 Task: Look for space in Plovdiv, Bulgaria from 2nd September, 2023 to 10th September, 2023 for 1 adult in price range Rs.5000 to Rs.16000. Place can be private room with 1  bedroom having 1 bed and 1 bathroom. Property type can be hotel. Booking option can be shelf check-in. Required host language is English.
Action: Mouse moved to (419, 104)
Screenshot: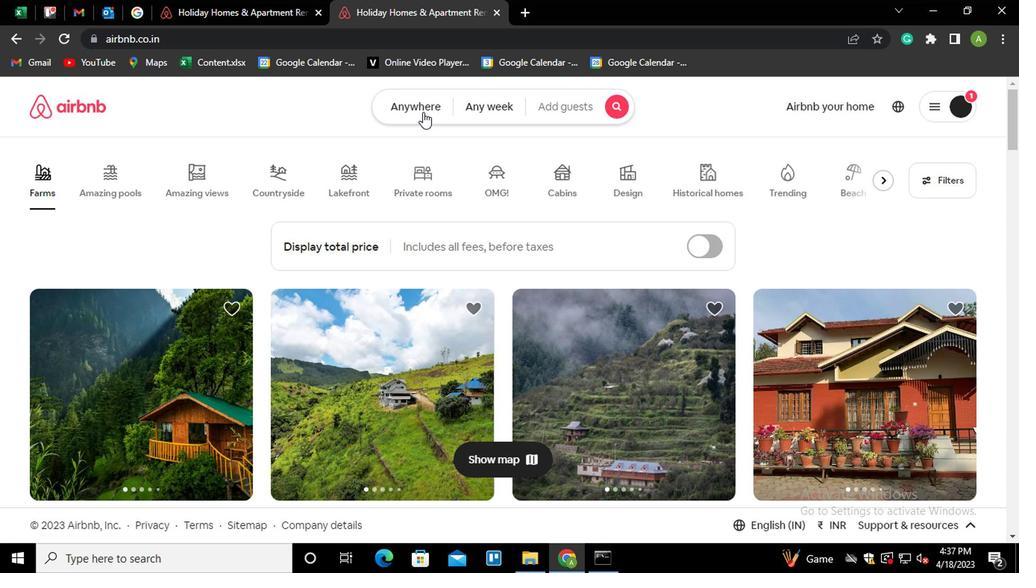 
Action: Mouse pressed left at (419, 104)
Screenshot: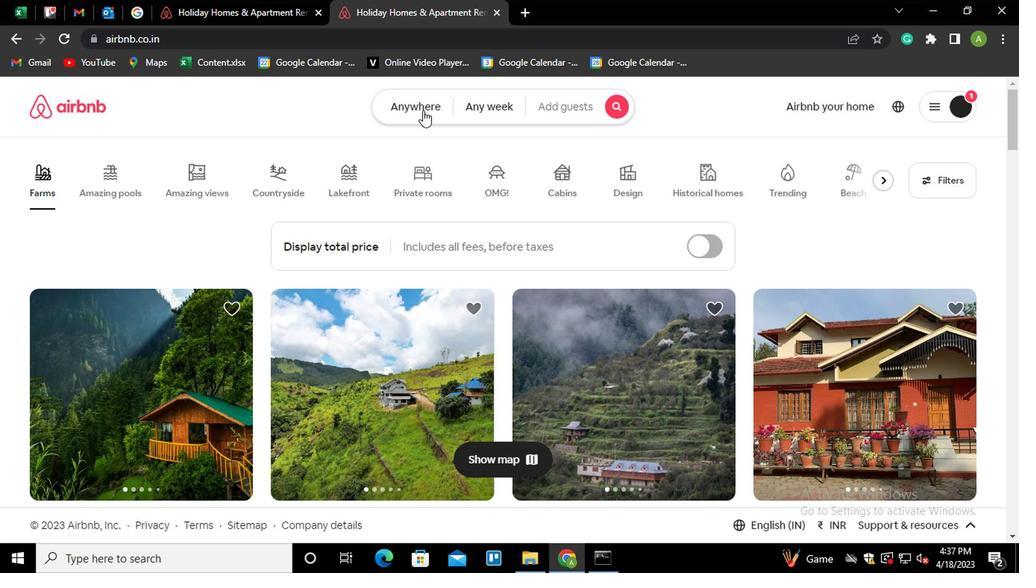 
Action: Mouse moved to (285, 174)
Screenshot: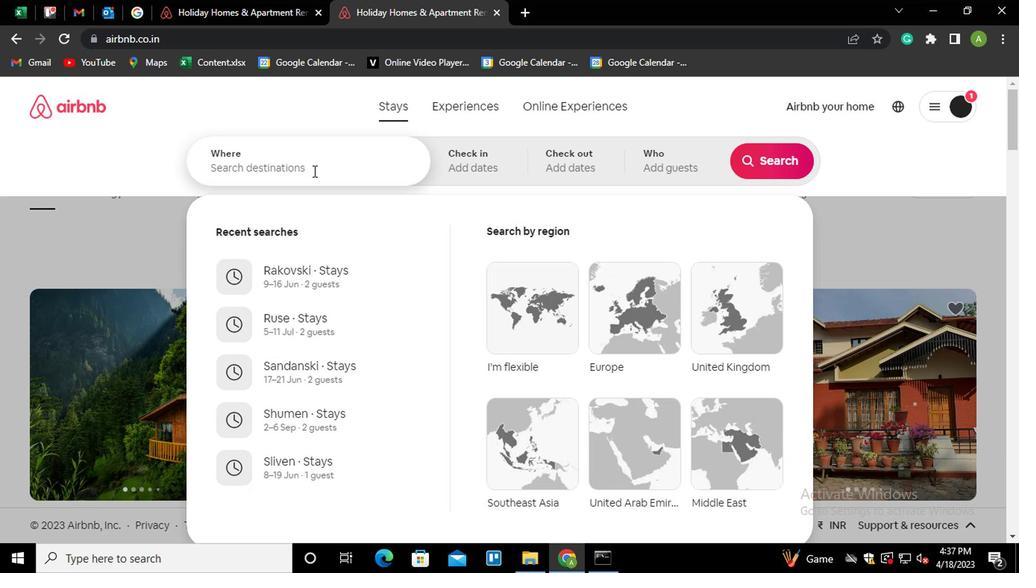 
Action: Mouse pressed left at (285, 174)
Screenshot: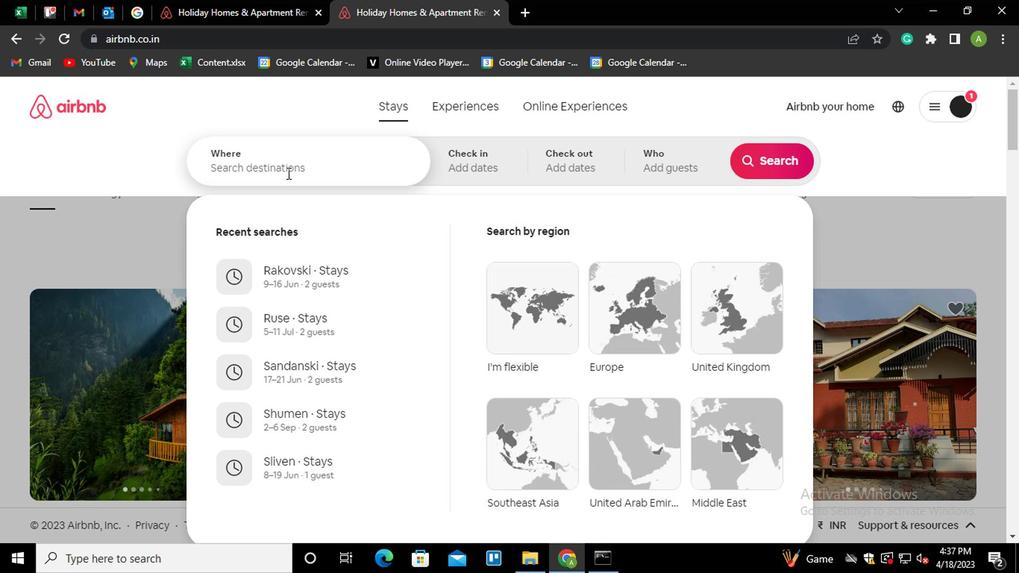 
Action: Key pressed <Key.shift_r>Plovdiv<Key.down><Key.enter>
Screenshot: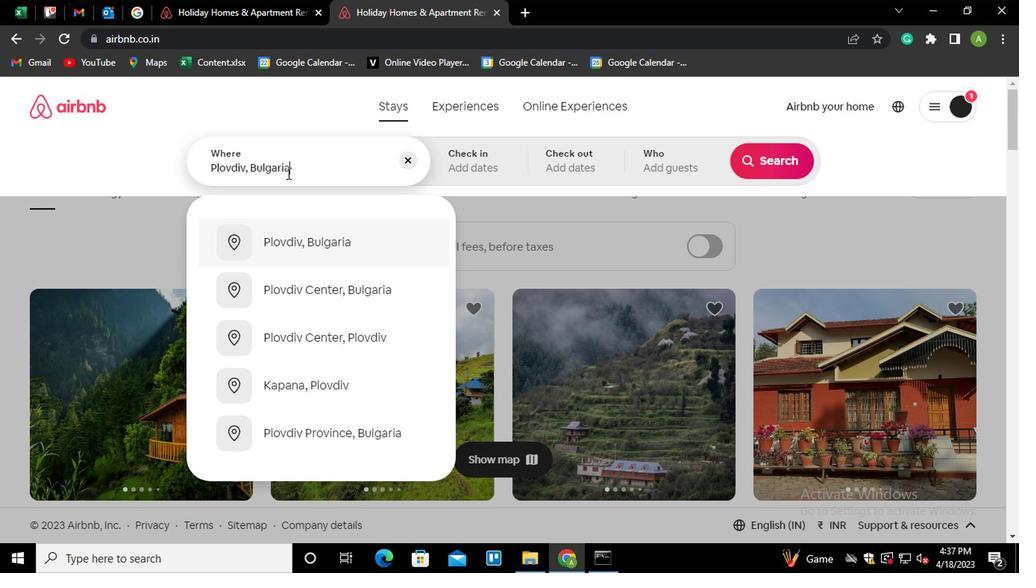 
Action: Mouse moved to (757, 275)
Screenshot: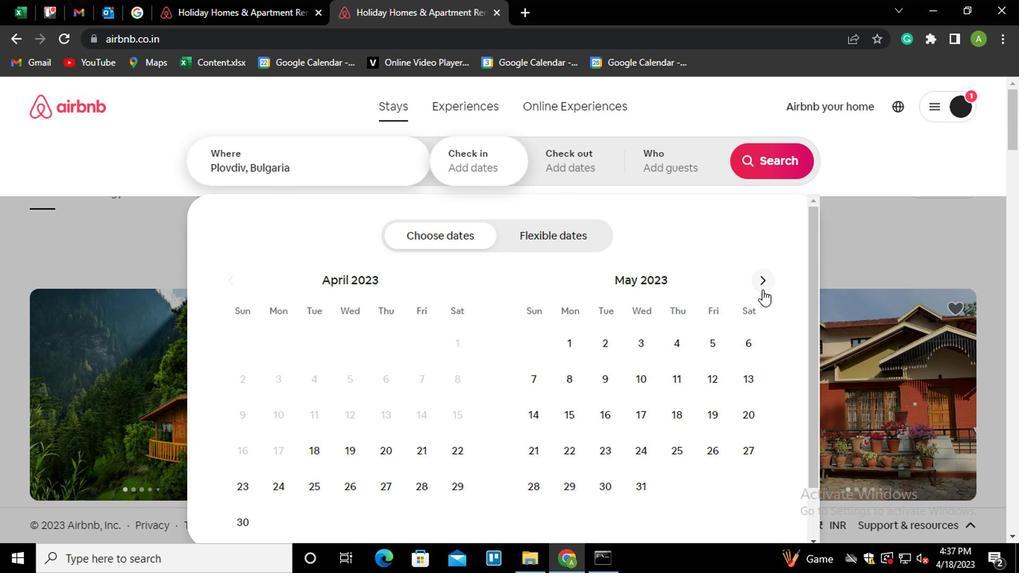 
Action: Mouse pressed left at (757, 275)
Screenshot: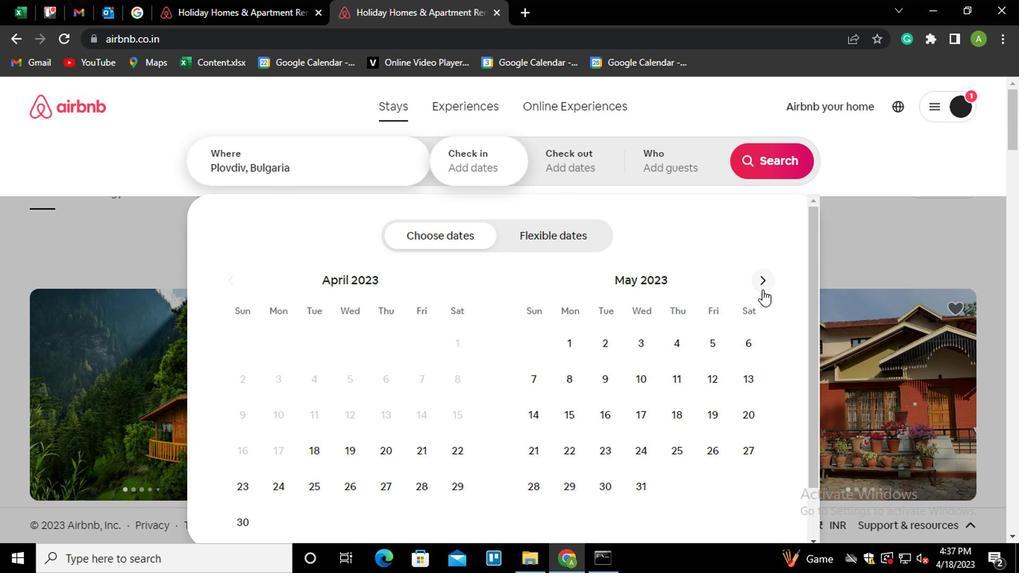 
Action: Mouse pressed left at (757, 275)
Screenshot: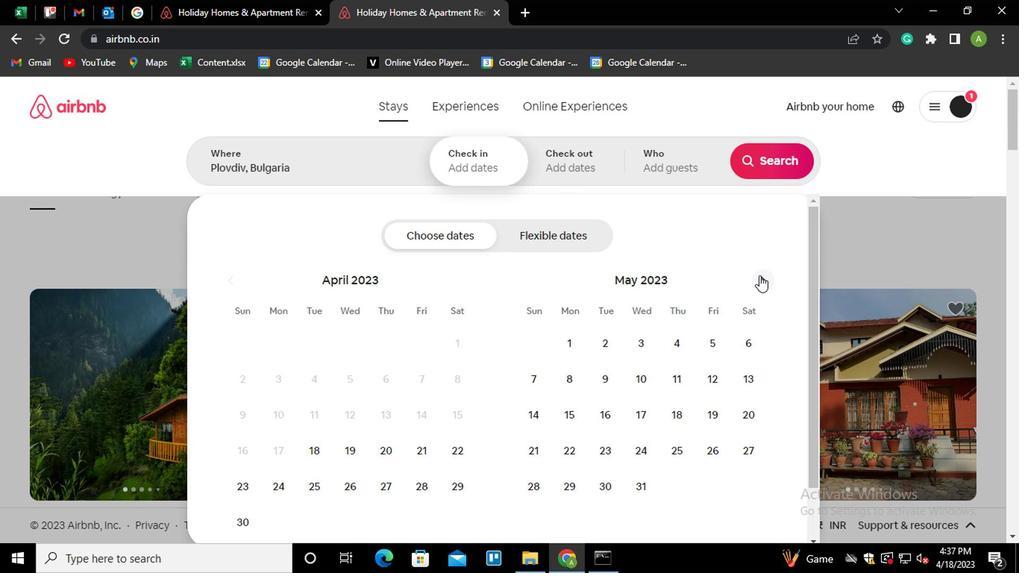 
Action: Mouse pressed left at (757, 275)
Screenshot: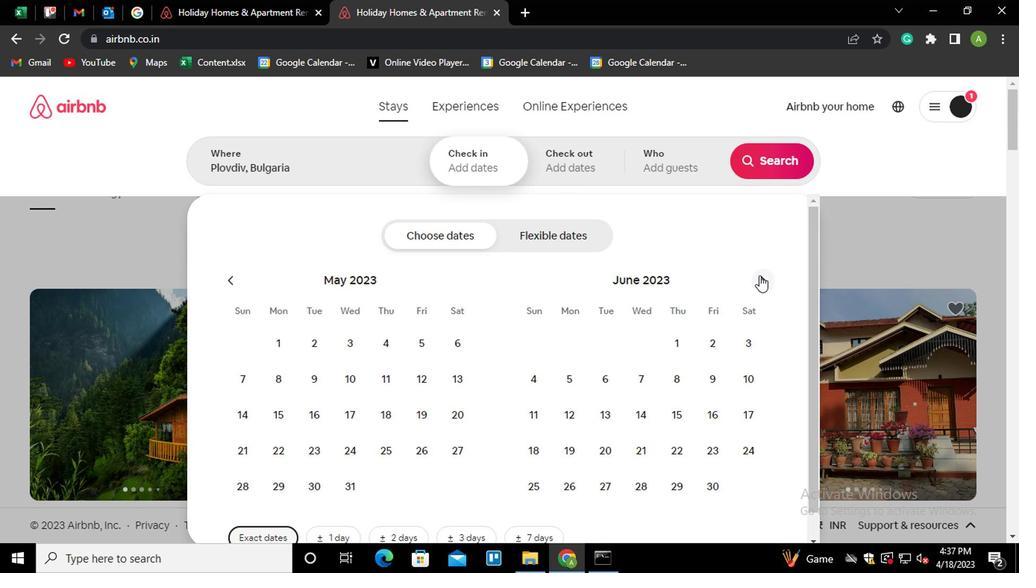 
Action: Mouse pressed left at (757, 275)
Screenshot: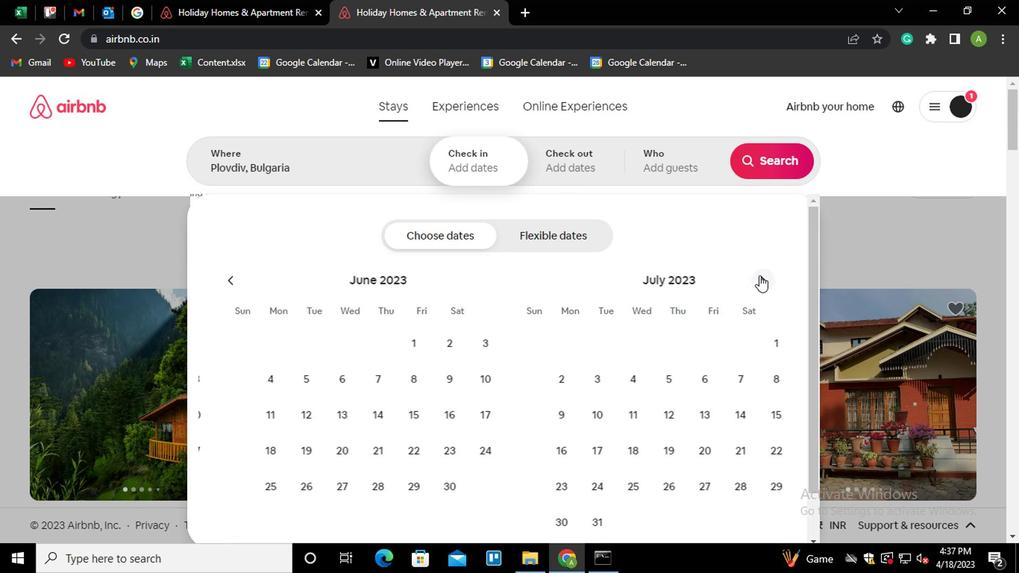 
Action: Mouse pressed left at (757, 275)
Screenshot: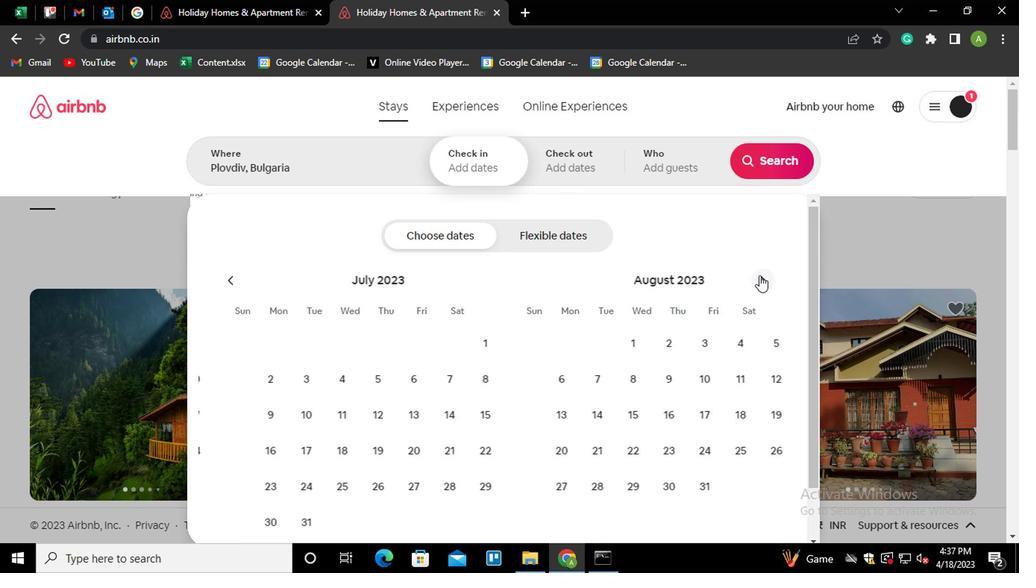 
Action: Mouse moved to (746, 342)
Screenshot: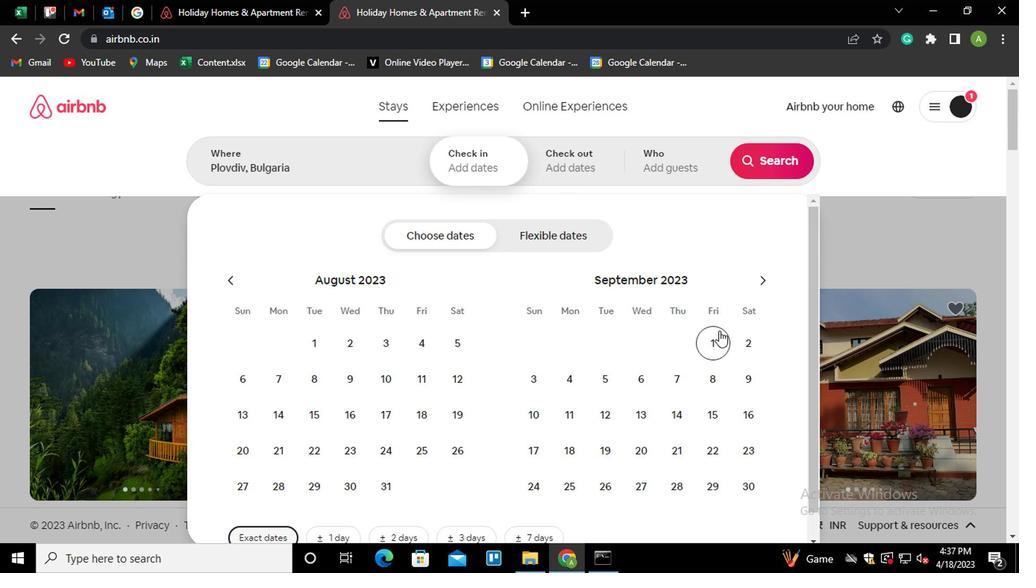 
Action: Mouse pressed left at (746, 342)
Screenshot: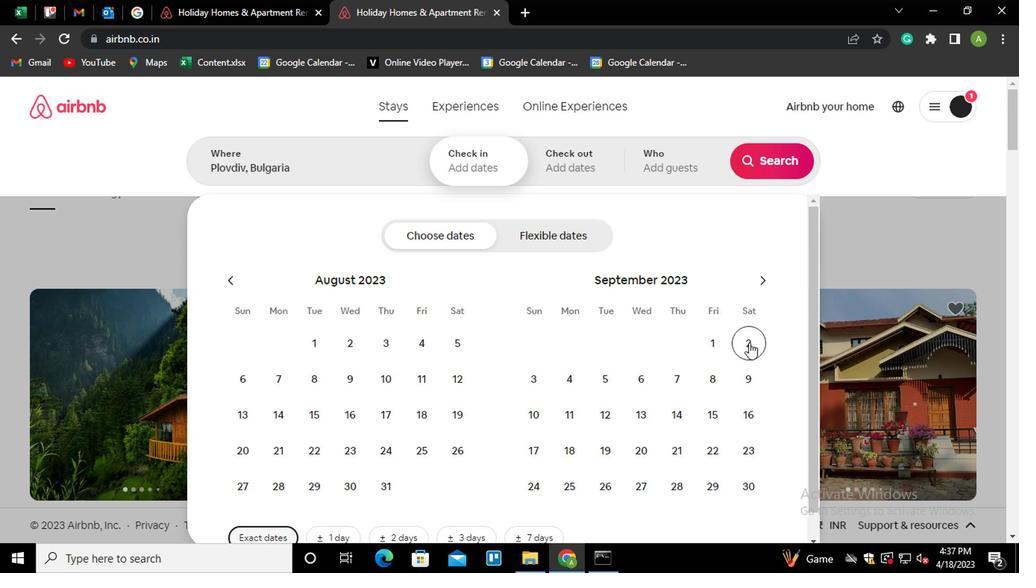 
Action: Mouse moved to (542, 408)
Screenshot: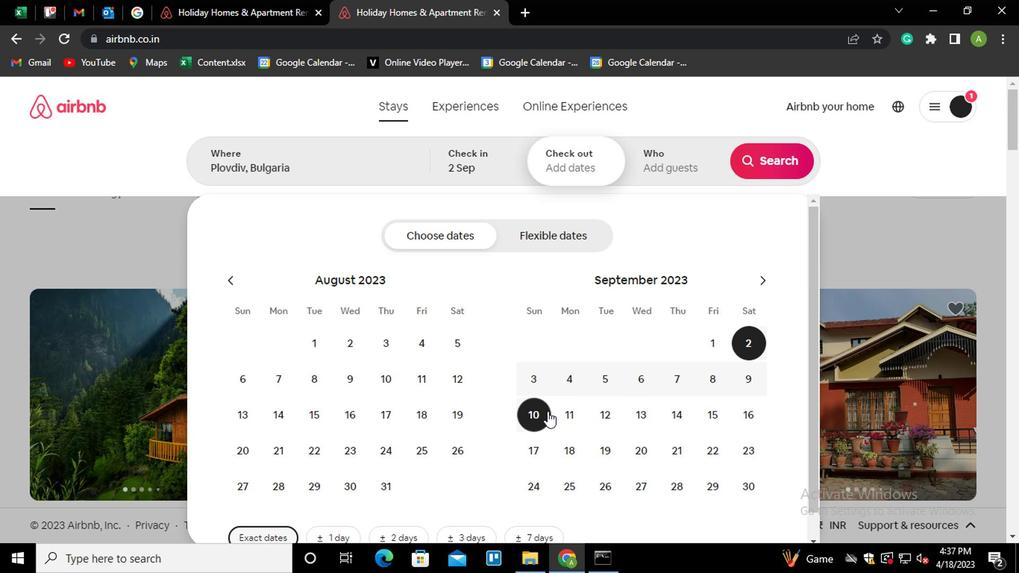 
Action: Mouse pressed left at (542, 408)
Screenshot: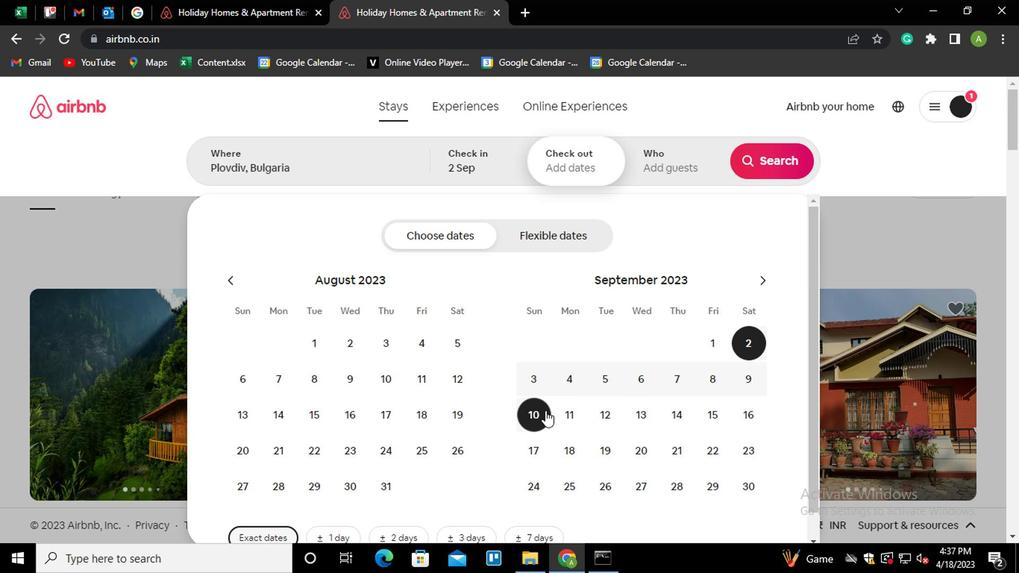
Action: Mouse moved to (658, 170)
Screenshot: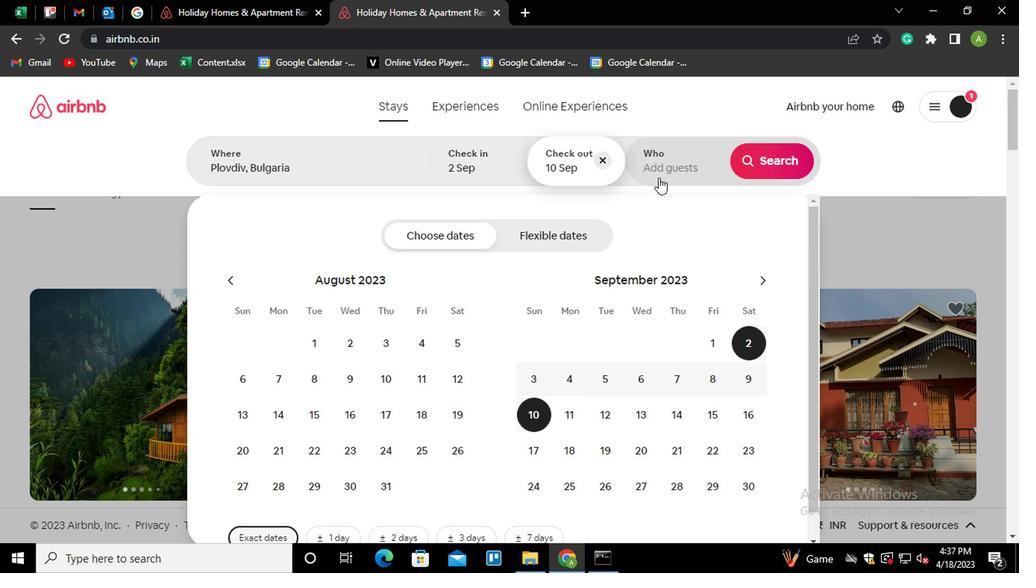 
Action: Mouse pressed left at (658, 170)
Screenshot: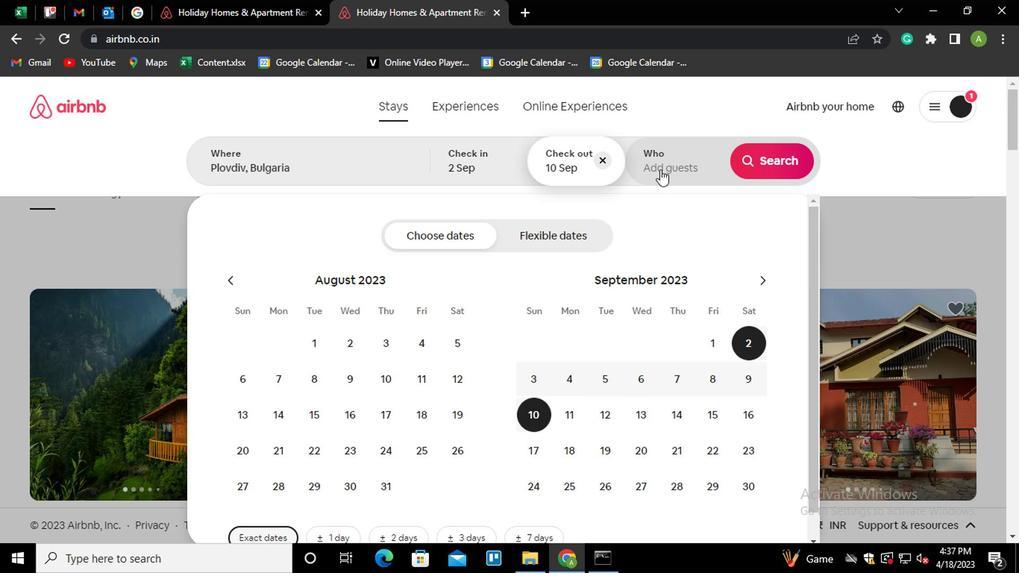 
Action: Mouse moved to (774, 240)
Screenshot: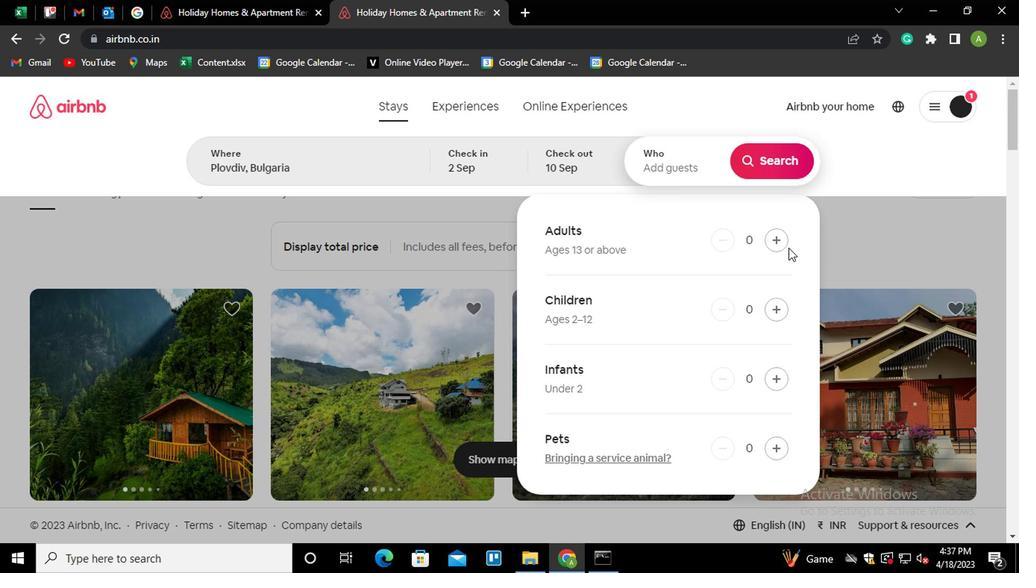 
Action: Mouse pressed left at (774, 240)
Screenshot: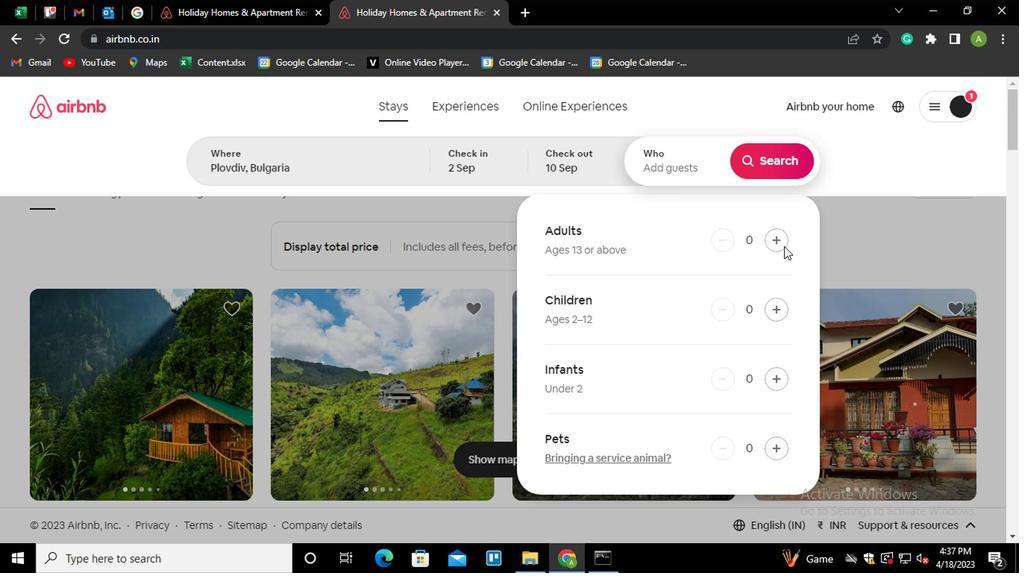 
Action: Mouse moved to (783, 156)
Screenshot: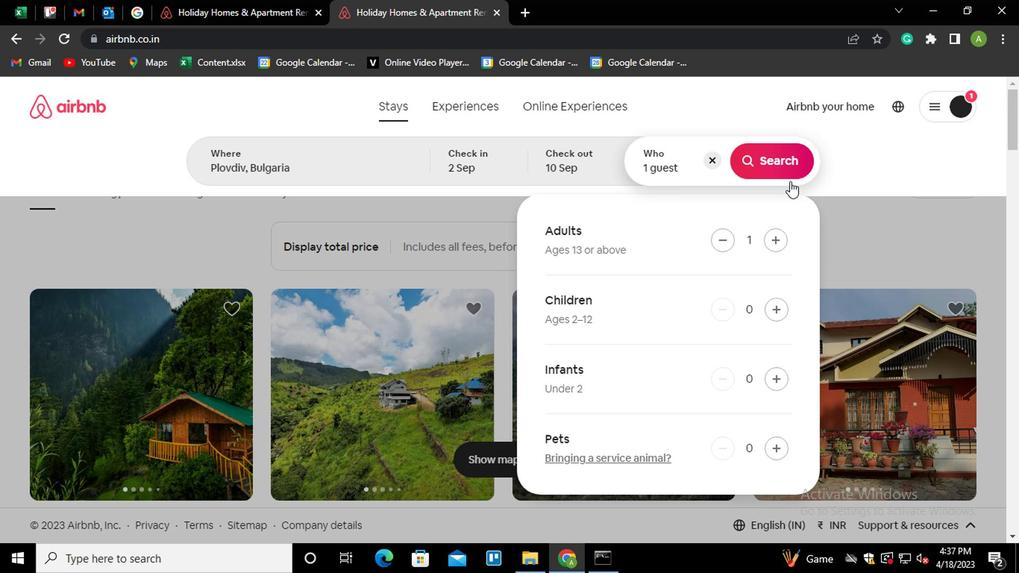 
Action: Mouse pressed left at (783, 156)
Screenshot: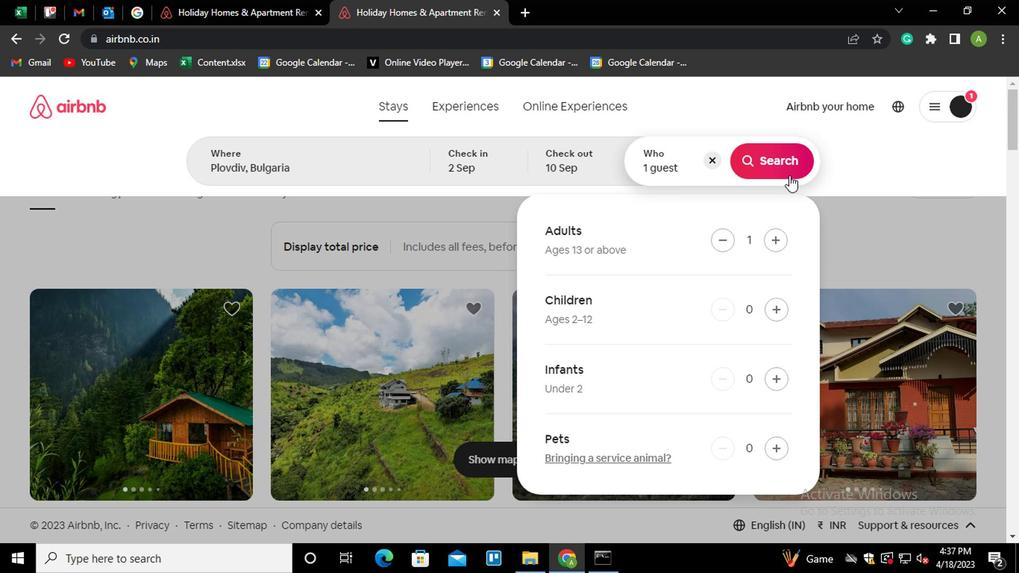 
Action: Mouse moved to (944, 175)
Screenshot: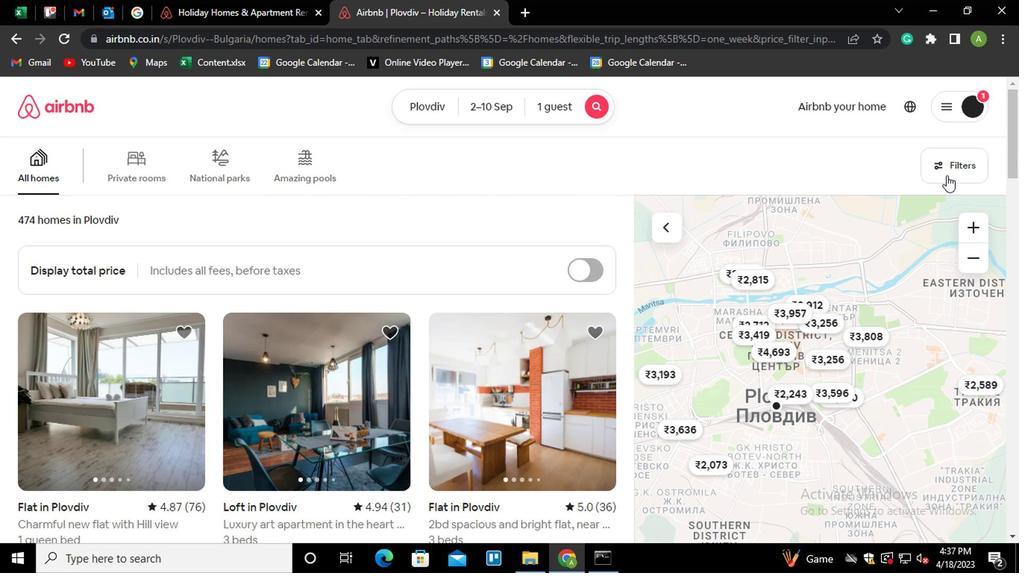 
Action: Mouse pressed left at (944, 175)
Screenshot: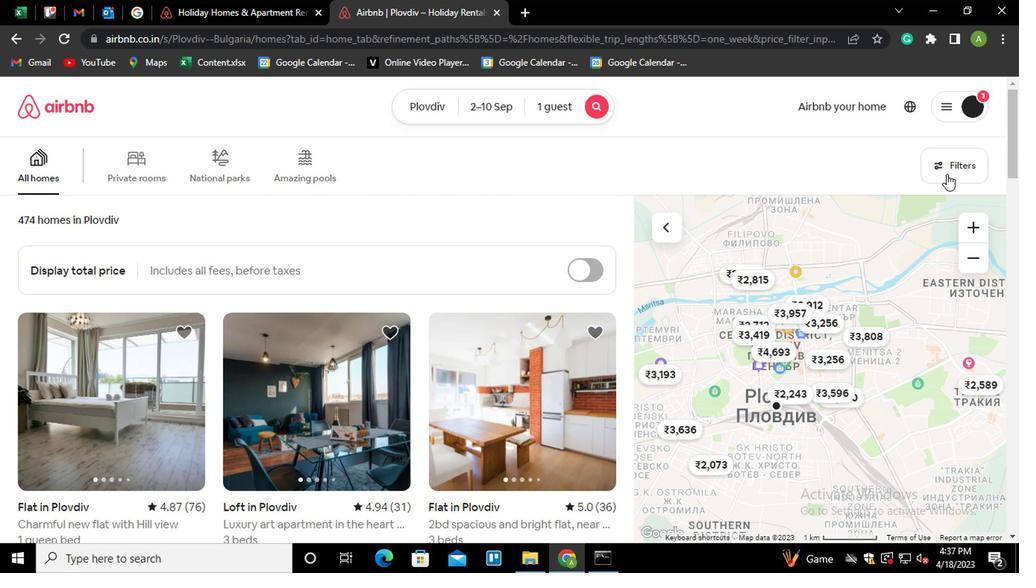 
Action: Mouse moved to (399, 355)
Screenshot: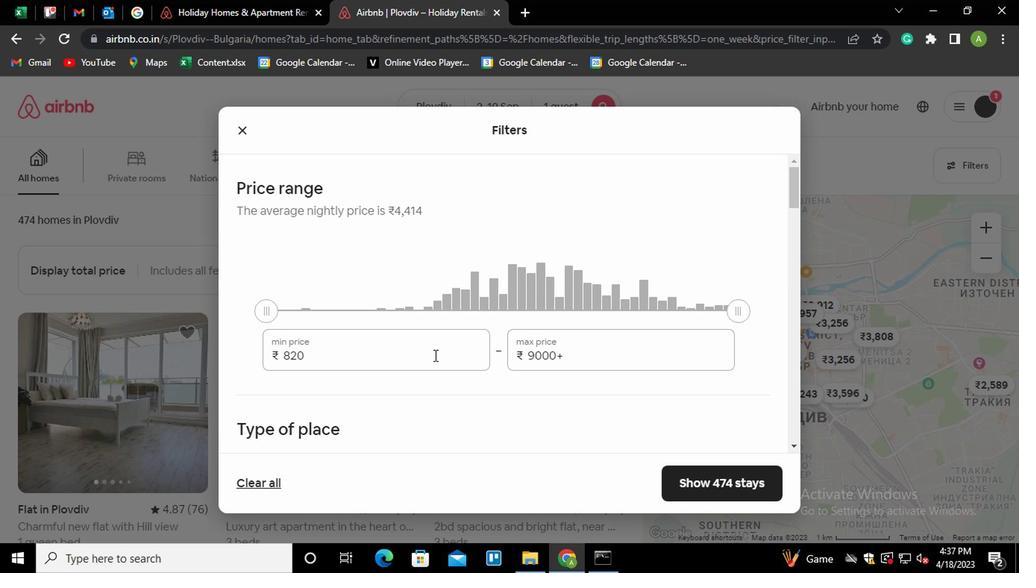 
Action: Mouse pressed left at (399, 355)
Screenshot: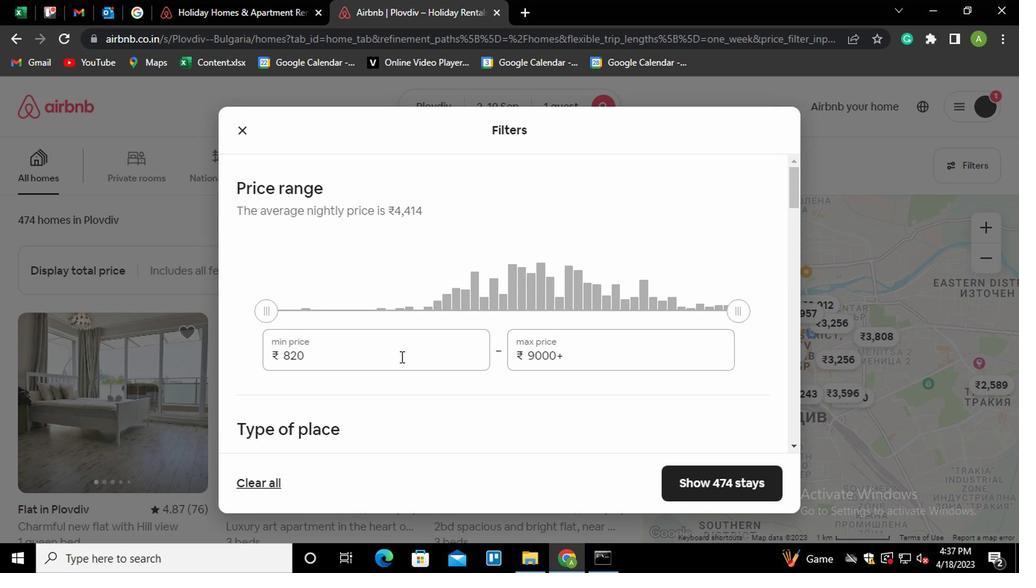 
Action: Key pressed <Key.shift_r><Key.home>5000
Screenshot: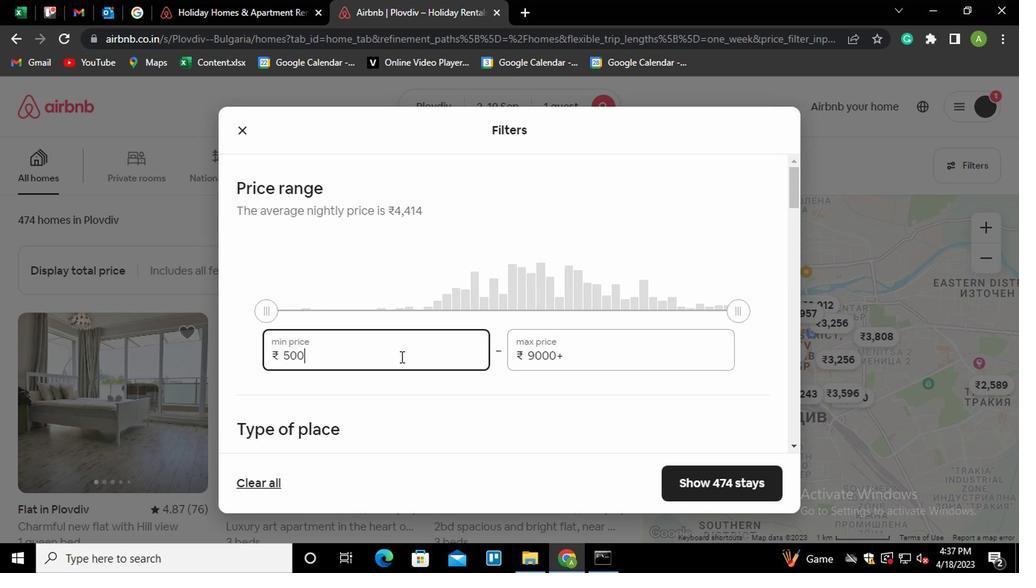 
Action: Mouse moved to (603, 345)
Screenshot: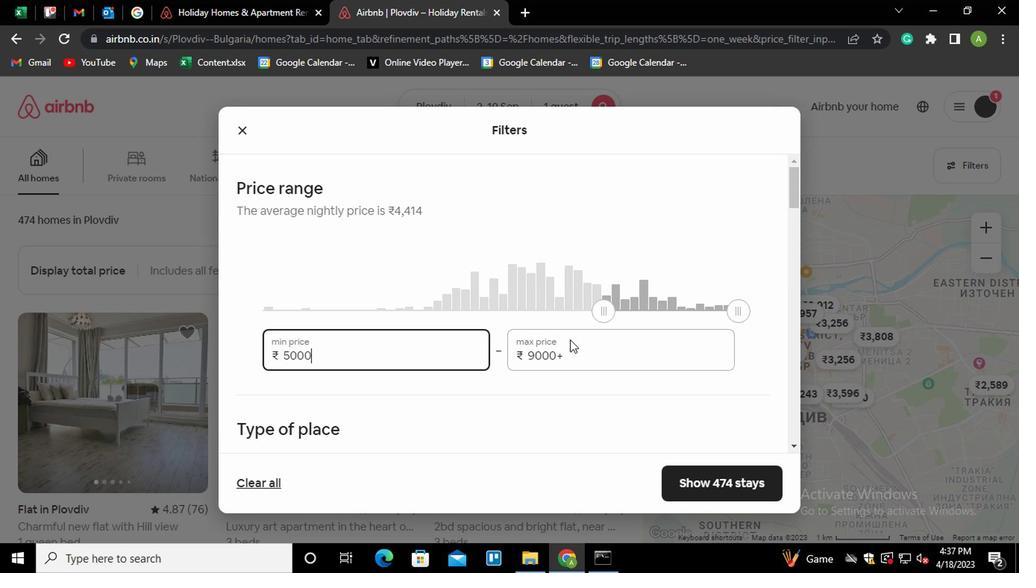 
Action: Mouse pressed left at (603, 345)
Screenshot: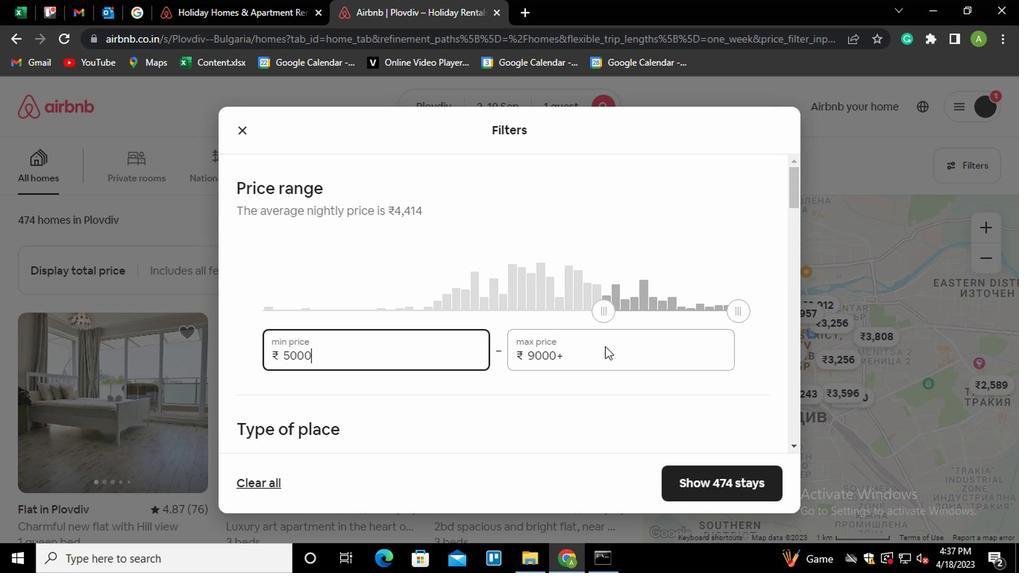 
Action: Mouse moved to (589, 335)
Screenshot: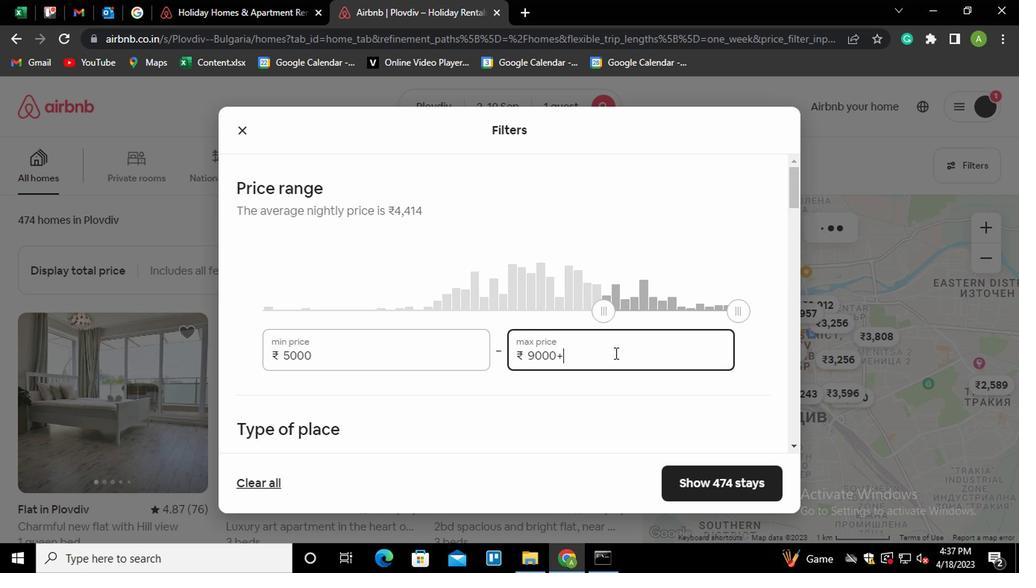 
Action: Key pressed <Key.shift_r><Key.home>16000
Screenshot: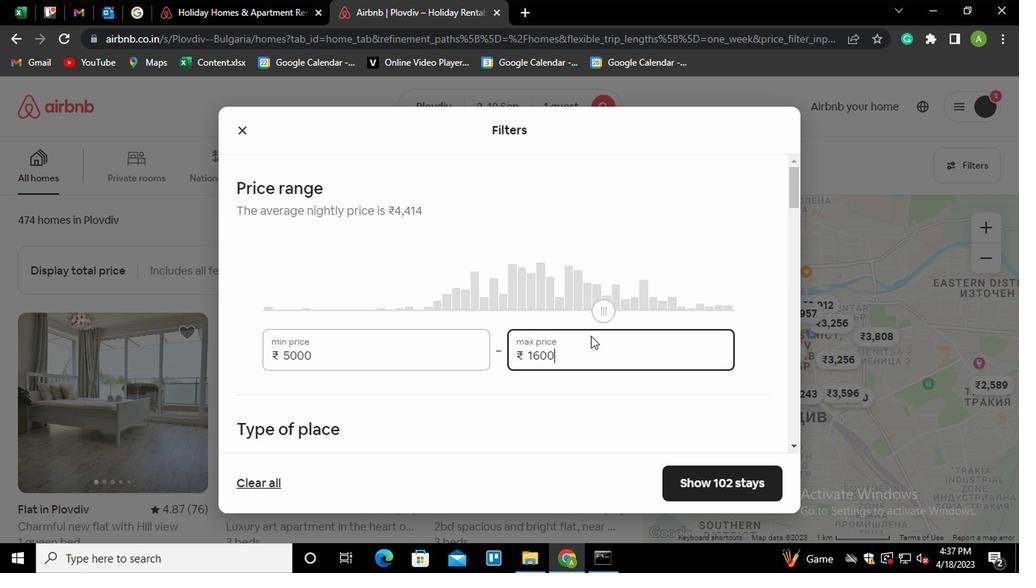 
Action: Mouse moved to (599, 357)
Screenshot: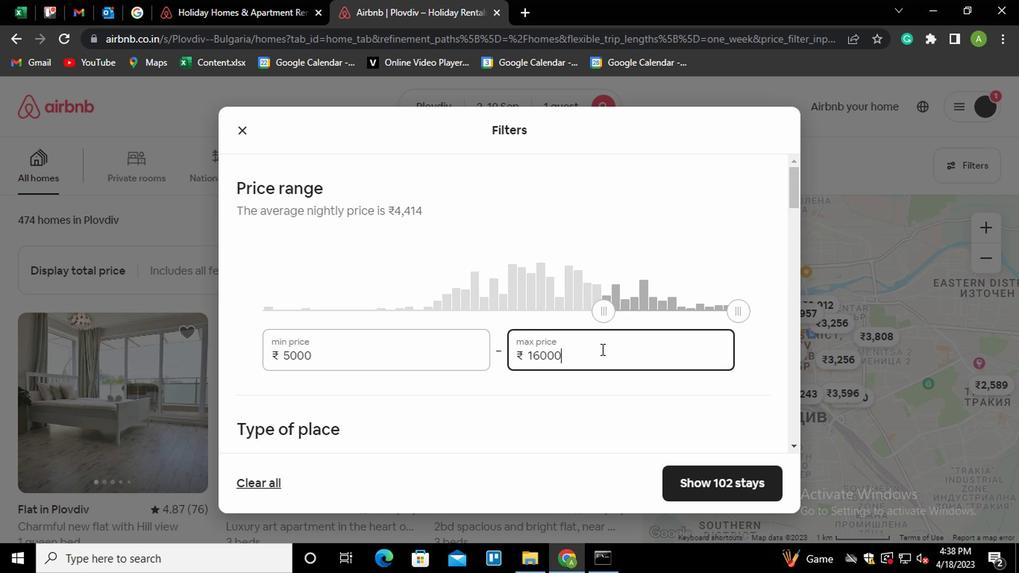 
Action: Mouse scrolled (599, 356) with delta (0, -1)
Screenshot: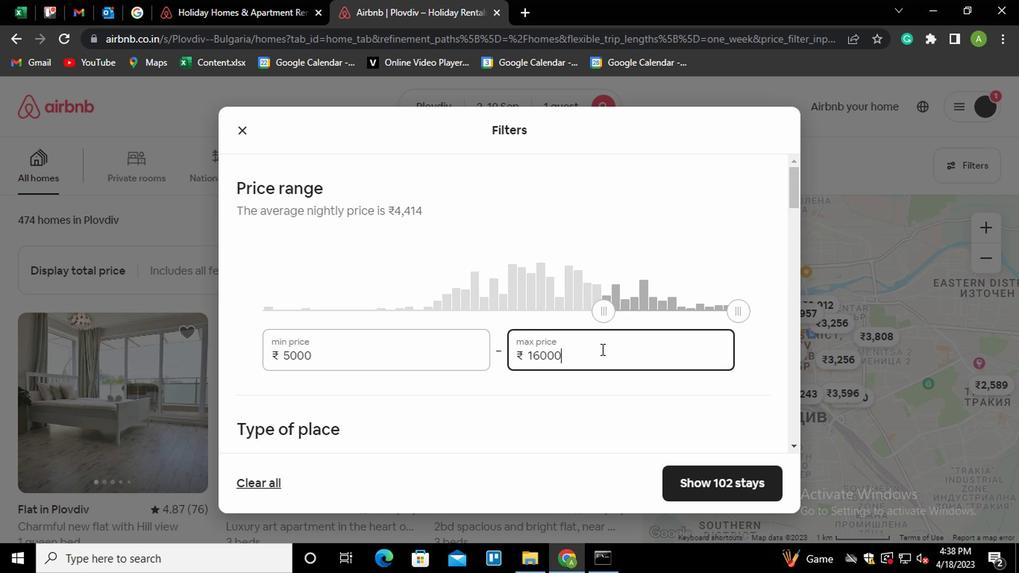 
Action: Mouse scrolled (599, 356) with delta (0, -1)
Screenshot: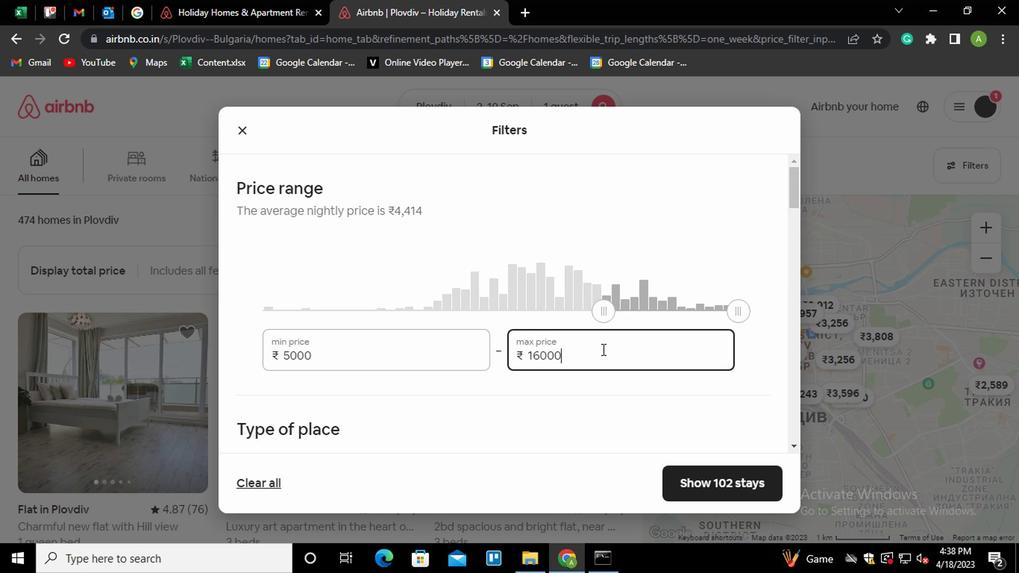 
Action: Mouse moved to (499, 327)
Screenshot: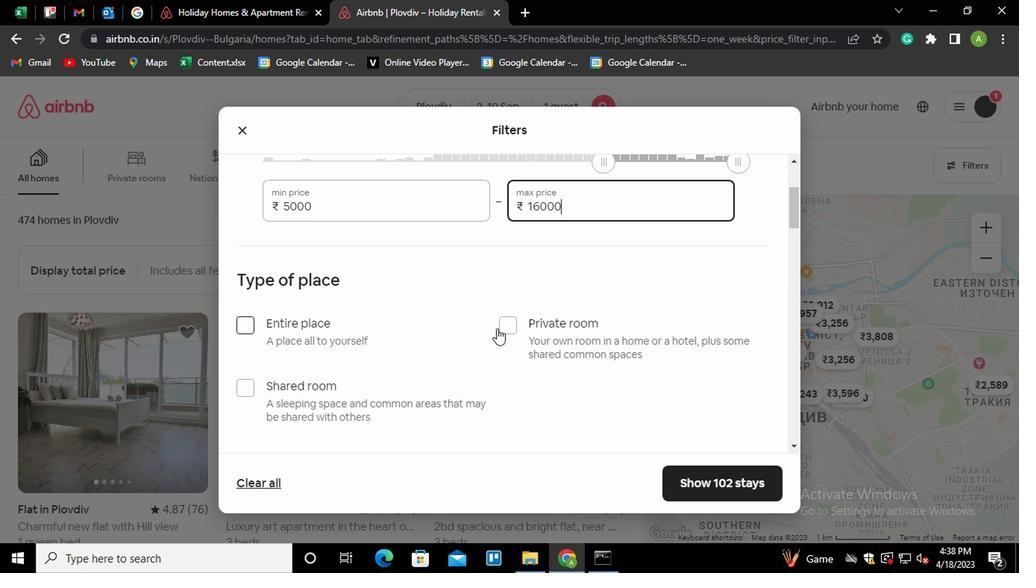 
Action: Mouse pressed left at (499, 327)
Screenshot: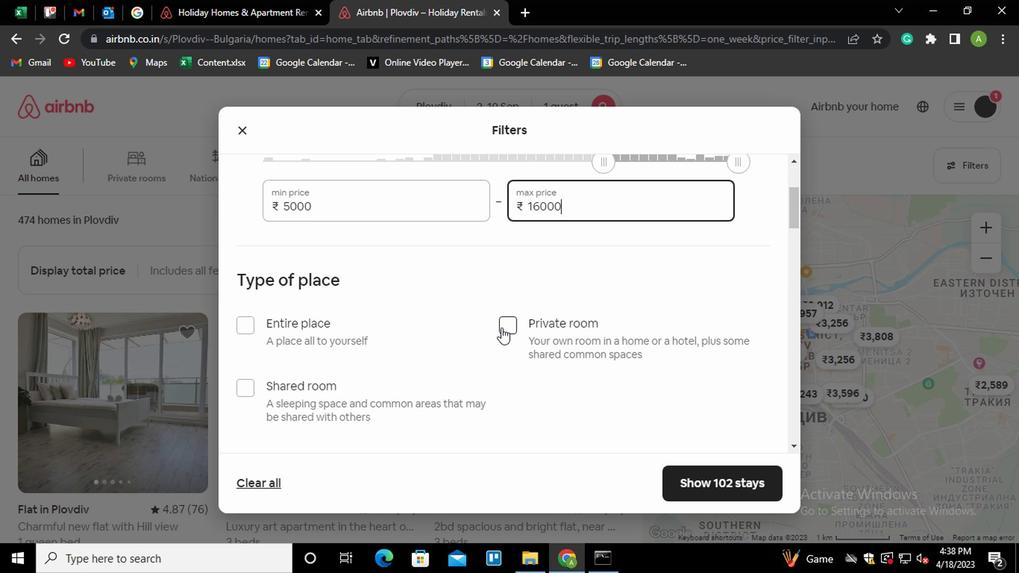 
Action: Mouse moved to (505, 329)
Screenshot: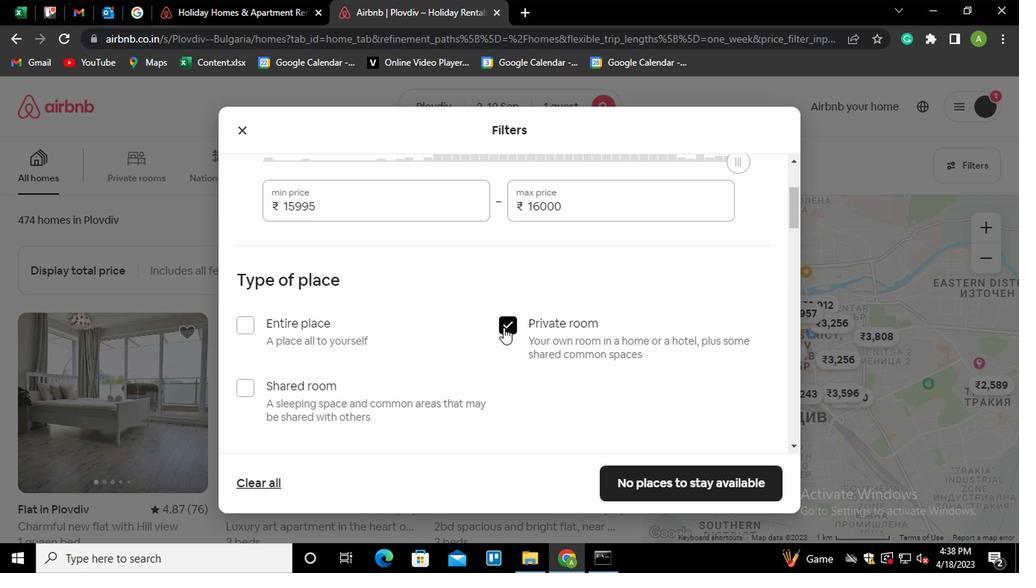 
Action: Mouse scrolled (505, 329) with delta (0, 0)
Screenshot: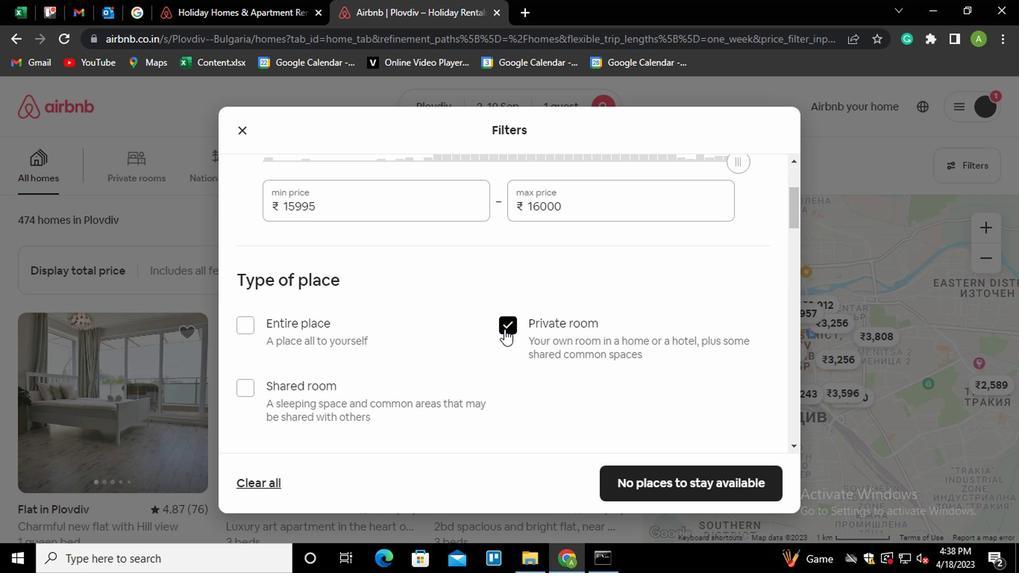 
Action: Mouse scrolled (505, 329) with delta (0, 0)
Screenshot: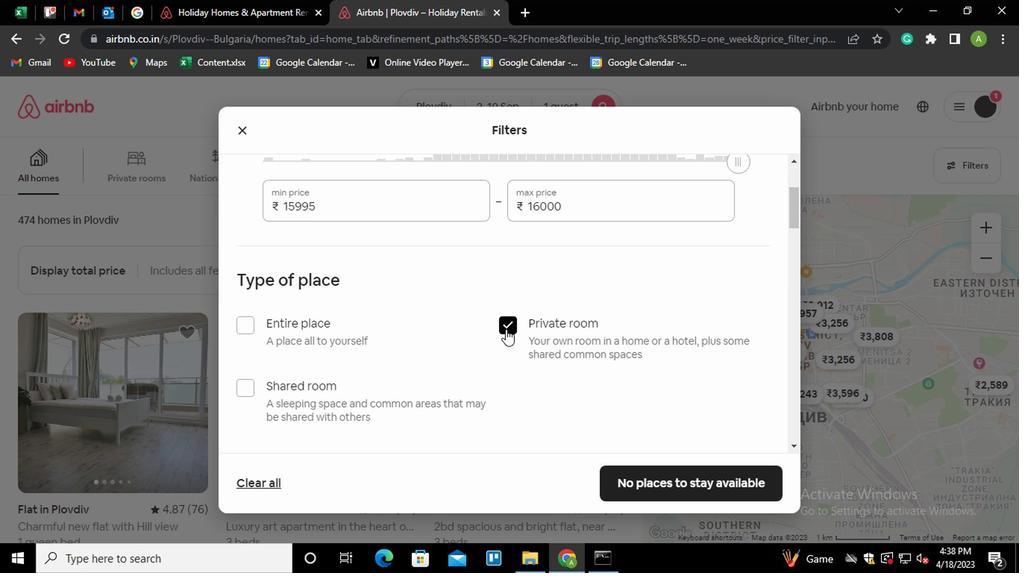 
Action: Mouse moved to (494, 333)
Screenshot: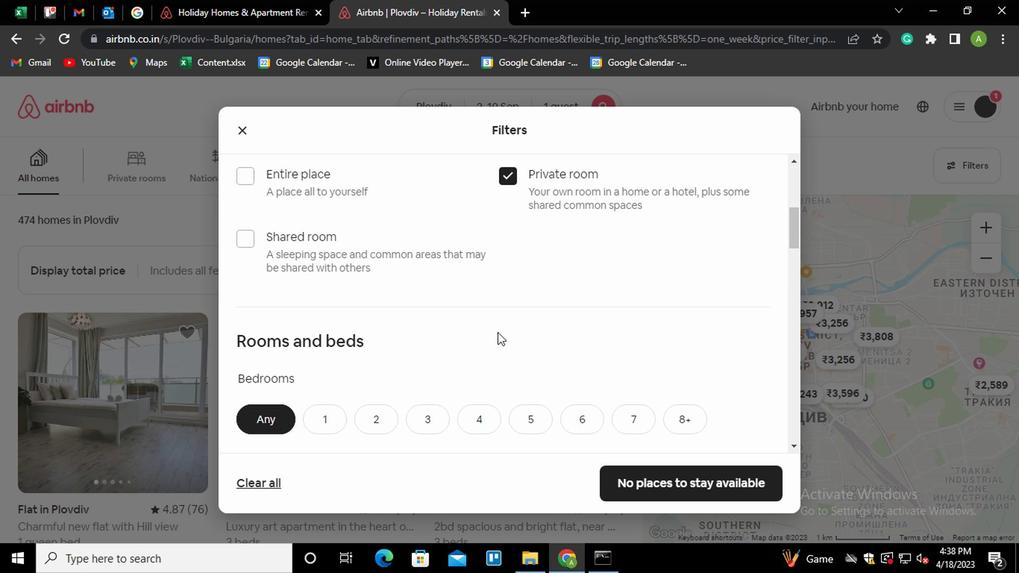
Action: Mouse scrolled (494, 332) with delta (0, 0)
Screenshot: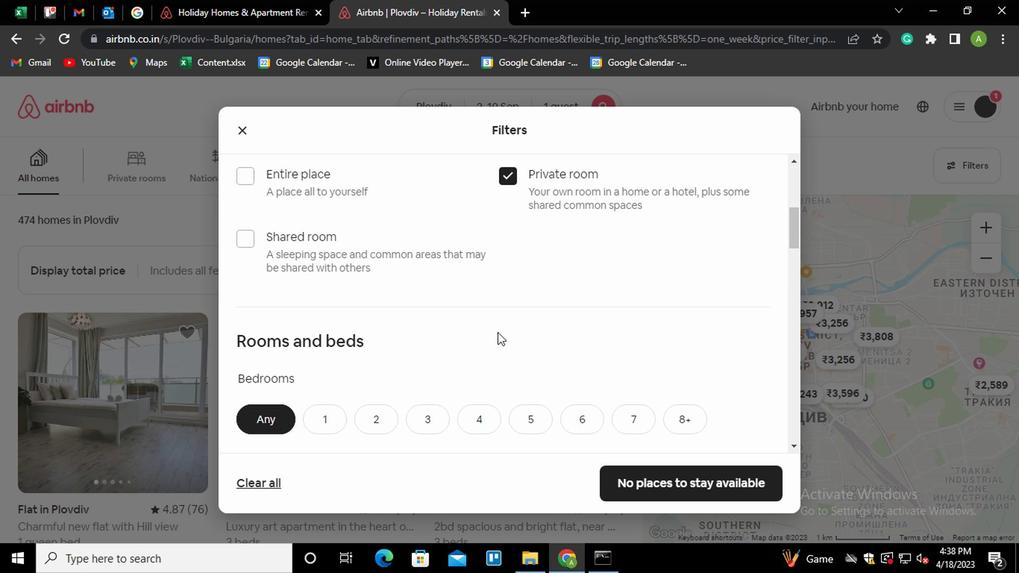 
Action: Mouse scrolled (494, 332) with delta (0, 0)
Screenshot: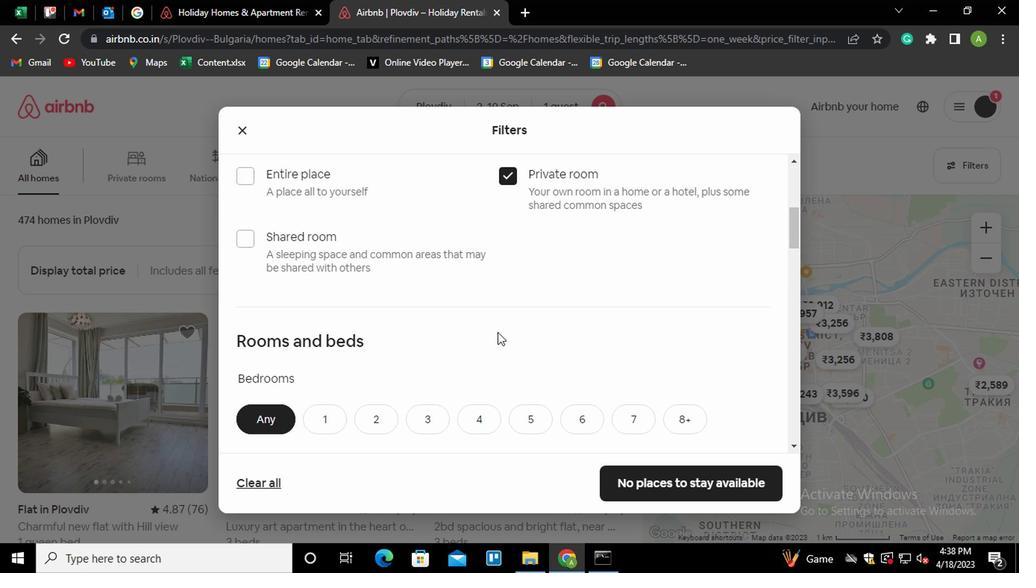 
Action: Mouse moved to (319, 270)
Screenshot: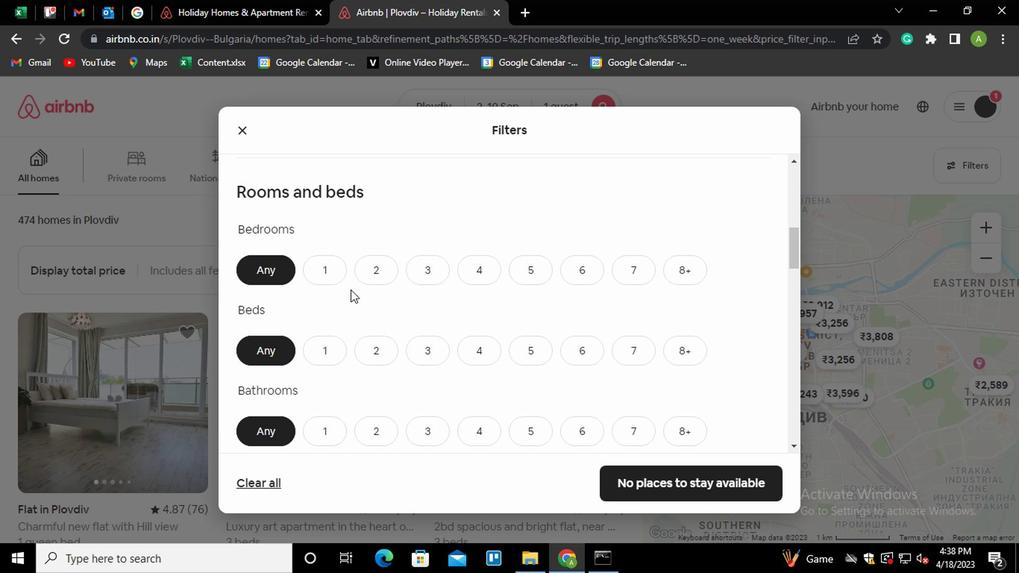 
Action: Mouse pressed left at (319, 270)
Screenshot: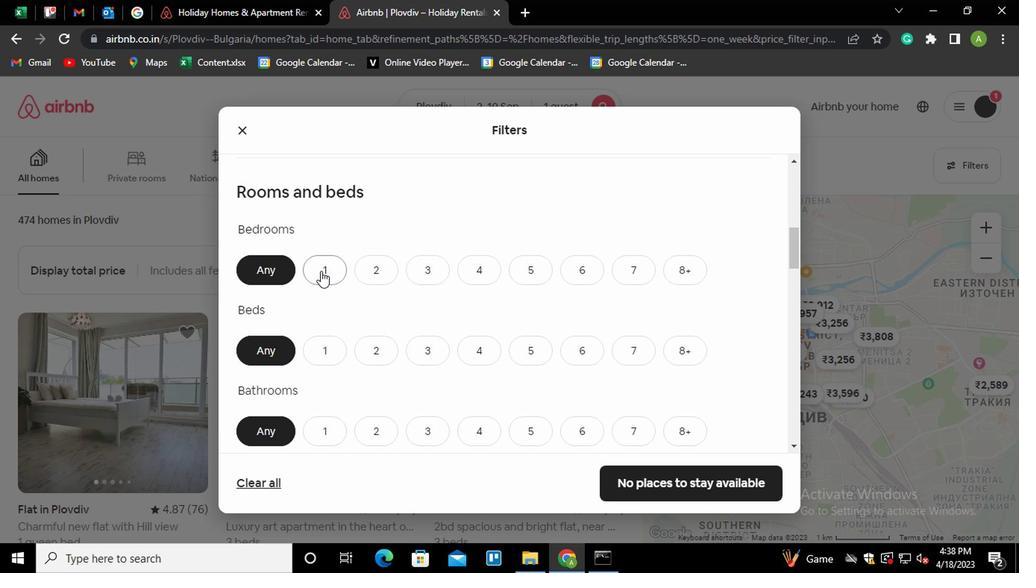 
Action: Mouse moved to (318, 346)
Screenshot: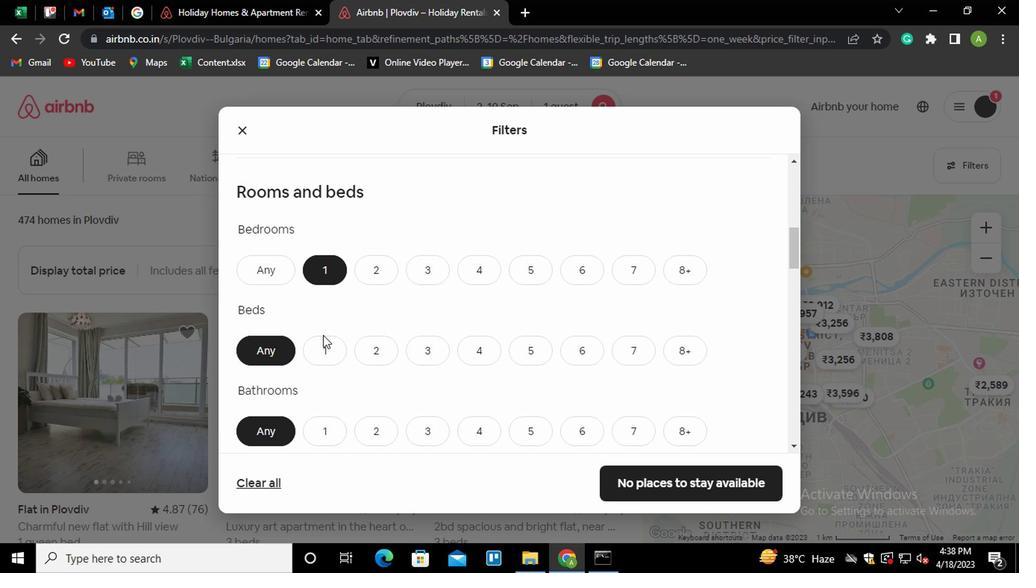 
Action: Mouse pressed left at (318, 346)
Screenshot: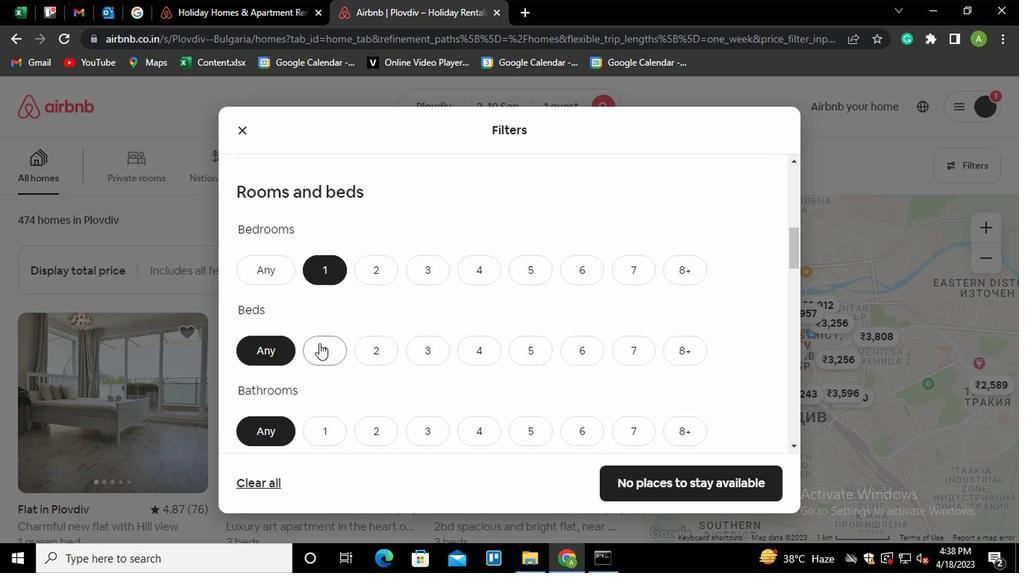 
Action: Mouse moved to (333, 430)
Screenshot: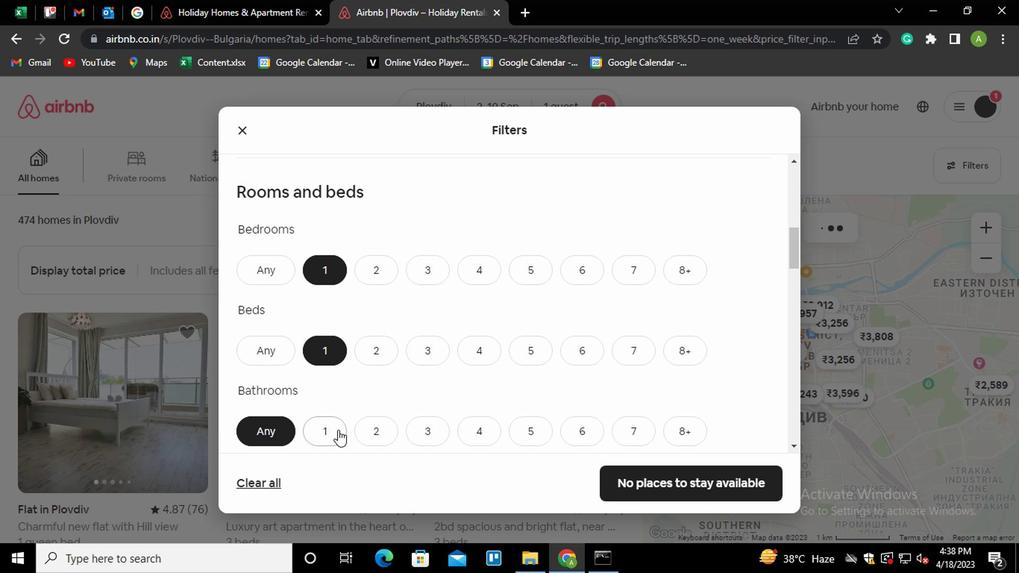 
Action: Mouse pressed left at (333, 430)
Screenshot: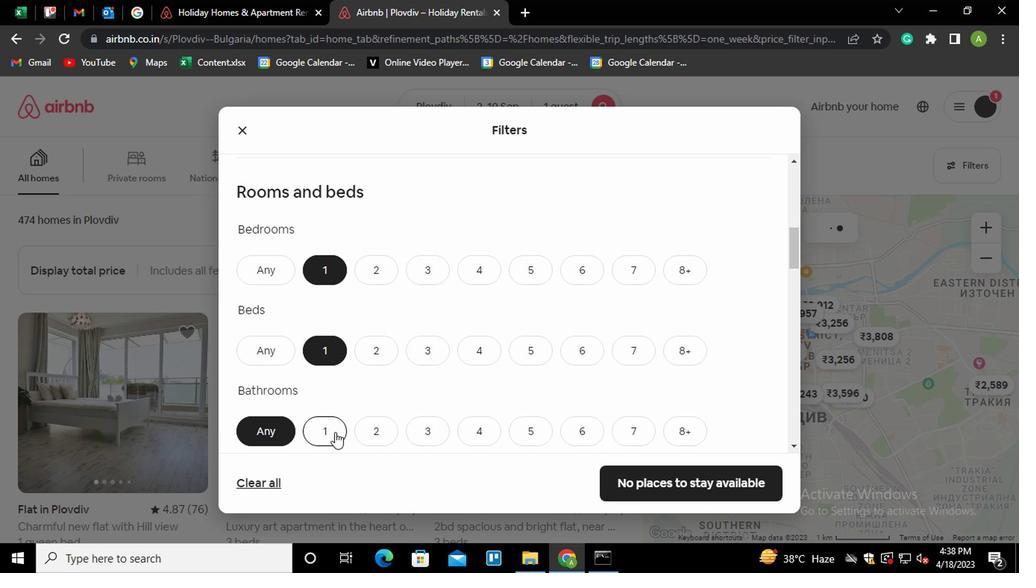 
Action: Mouse moved to (394, 389)
Screenshot: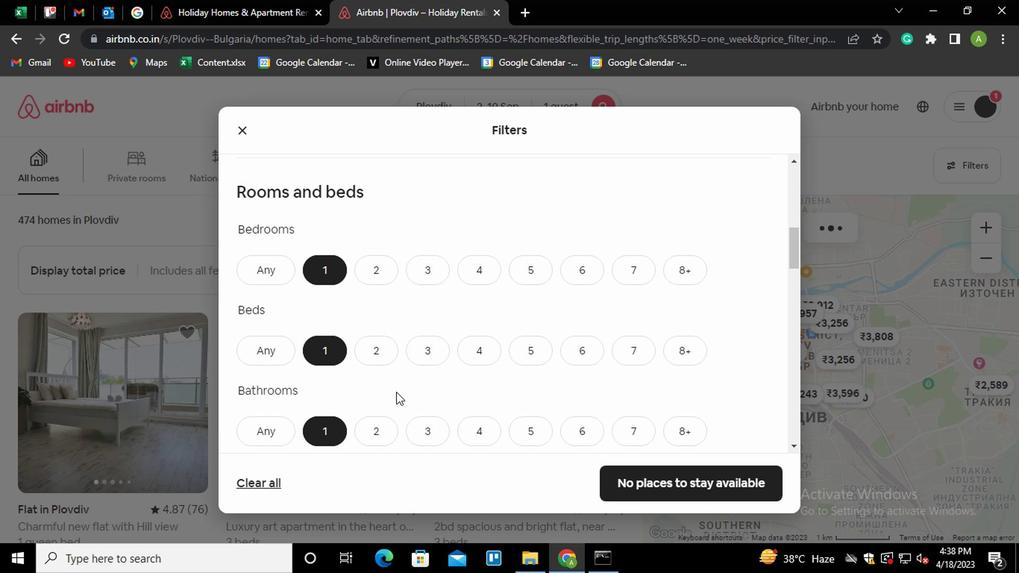 
Action: Mouse scrolled (394, 388) with delta (0, -1)
Screenshot: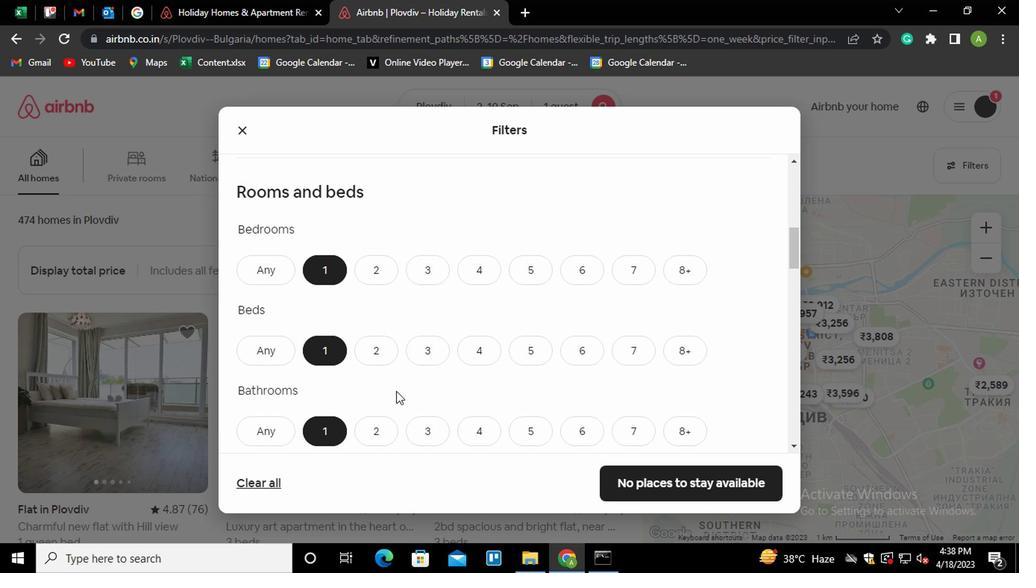 
Action: Mouse scrolled (394, 388) with delta (0, -1)
Screenshot: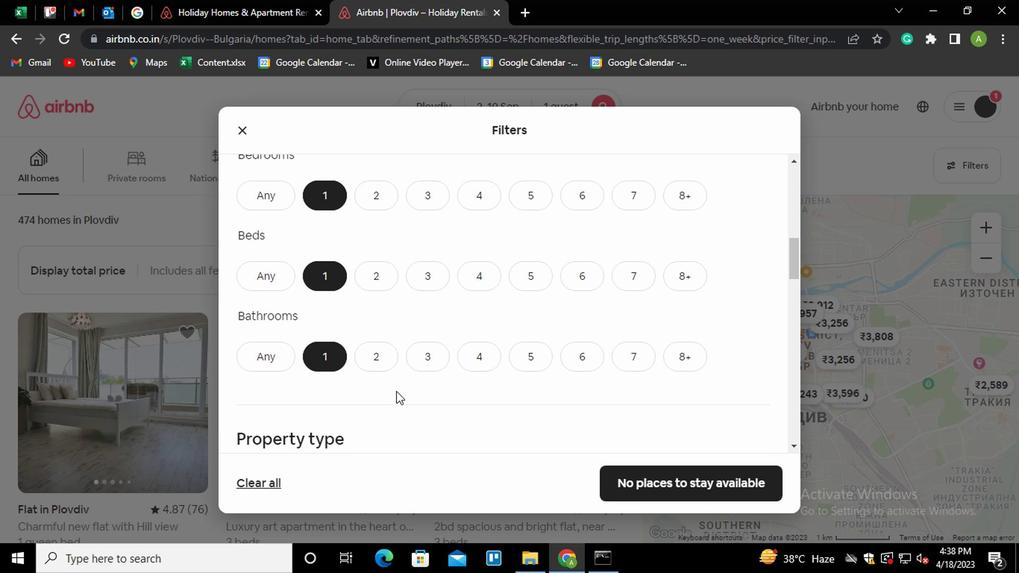 
Action: Mouse scrolled (394, 388) with delta (0, -1)
Screenshot: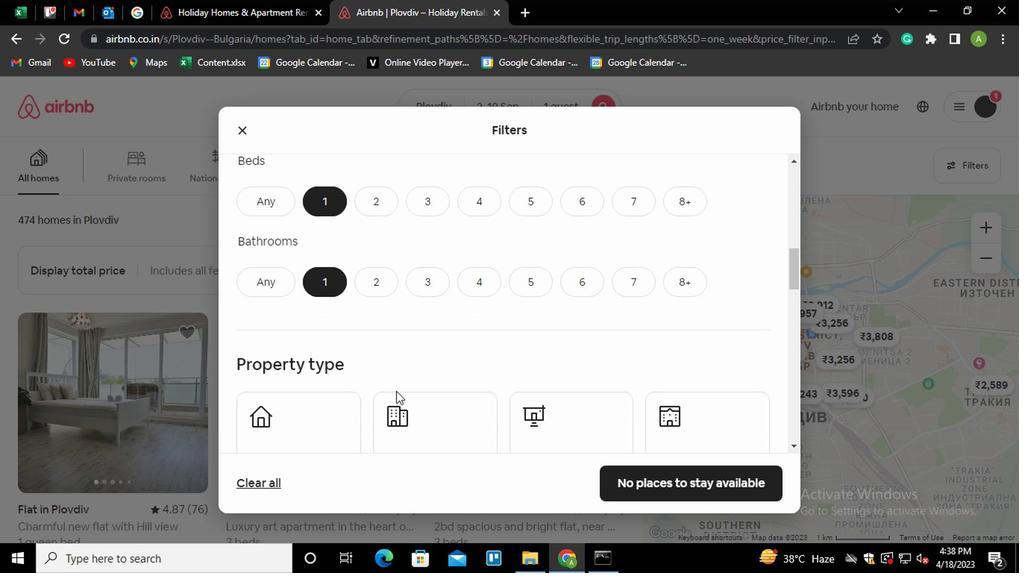
Action: Mouse scrolled (394, 388) with delta (0, -1)
Screenshot: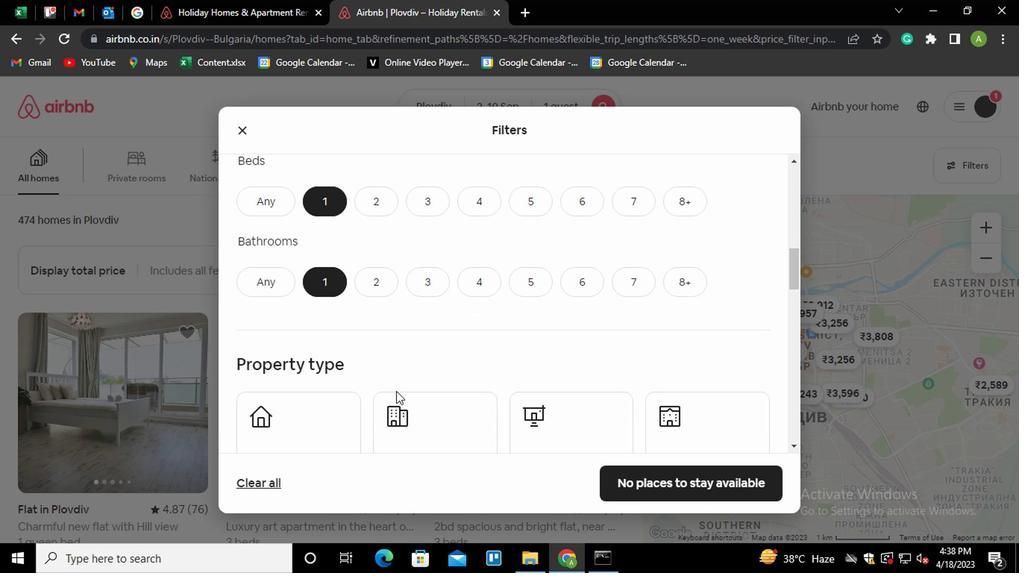 
Action: Mouse moved to (734, 279)
Screenshot: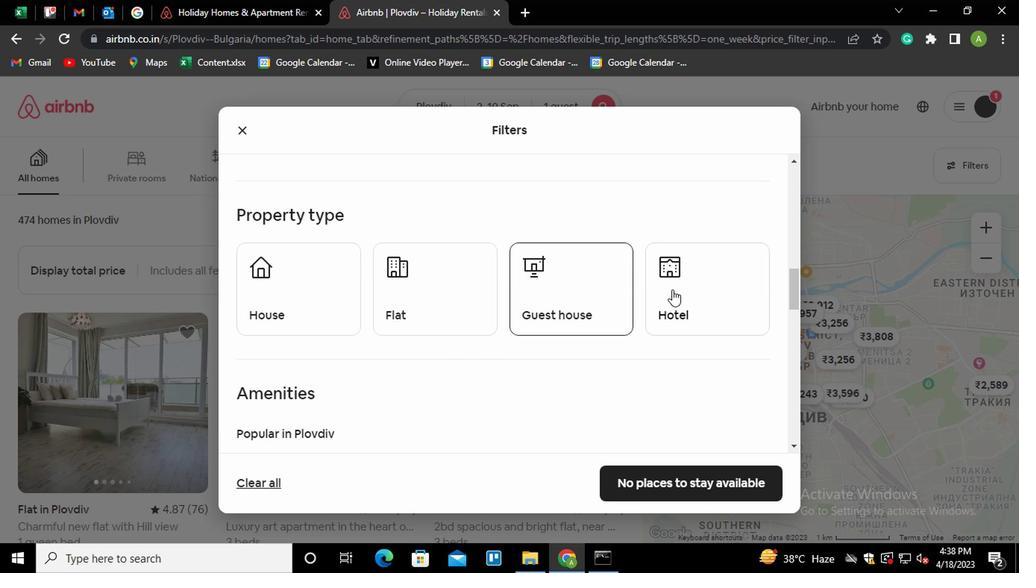 
Action: Mouse pressed left at (734, 279)
Screenshot: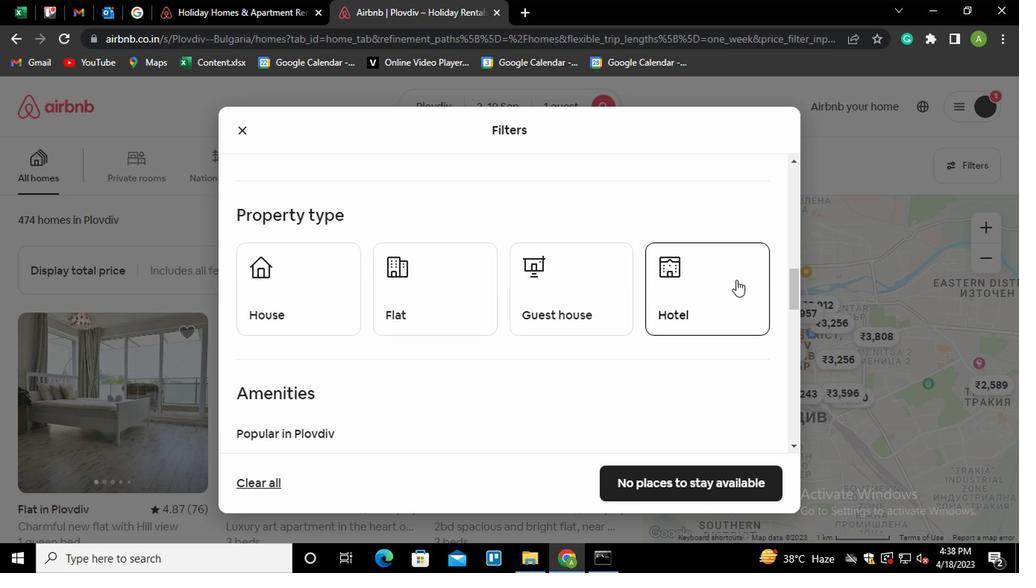 
Action: Mouse moved to (596, 368)
Screenshot: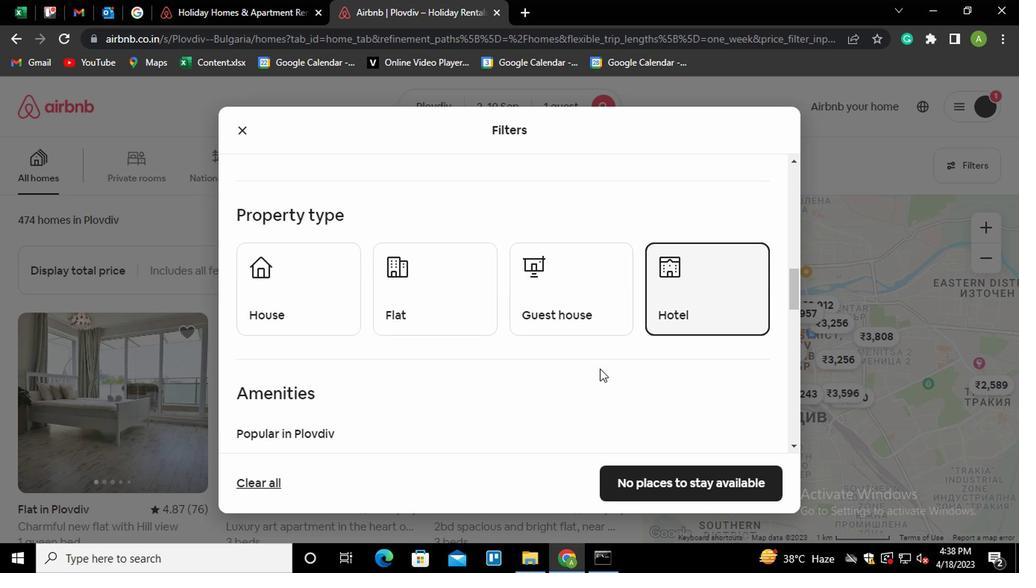 
Action: Mouse scrolled (596, 367) with delta (0, -1)
Screenshot: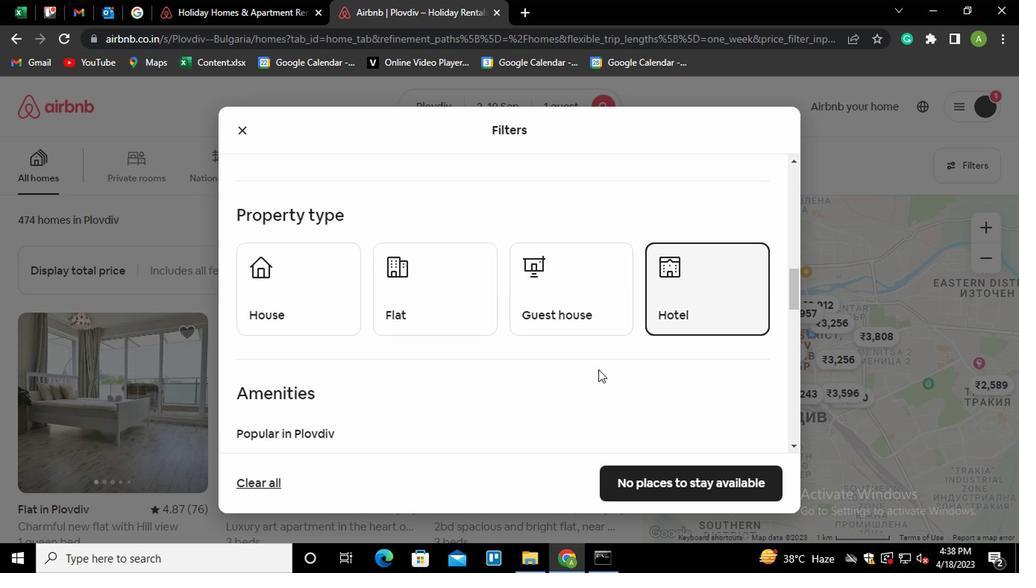 
Action: Mouse scrolled (596, 367) with delta (0, -1)
Screenshot: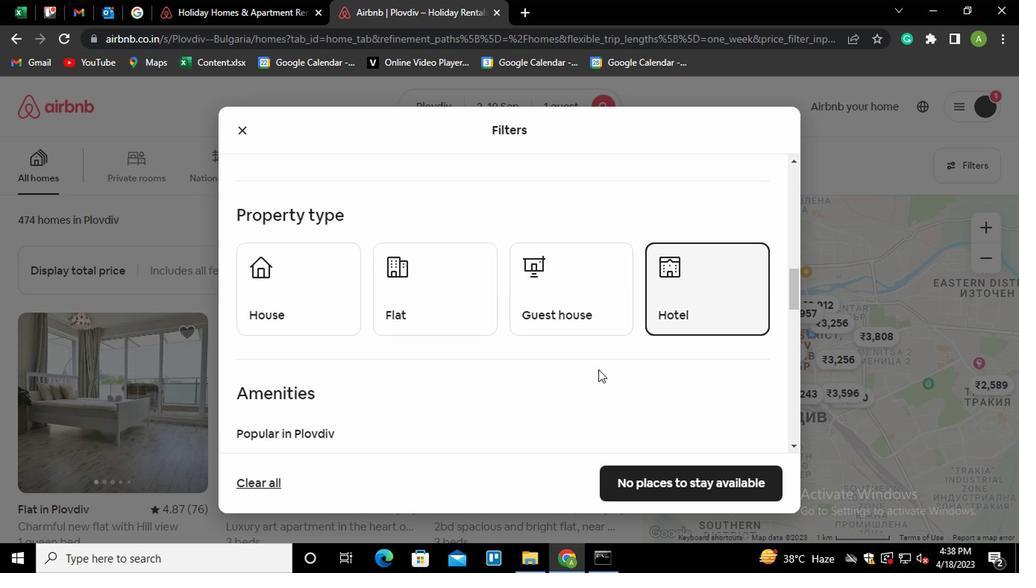 
Action: Mouse scrolled (596, 367) with delta (0, -1)
Screenshot: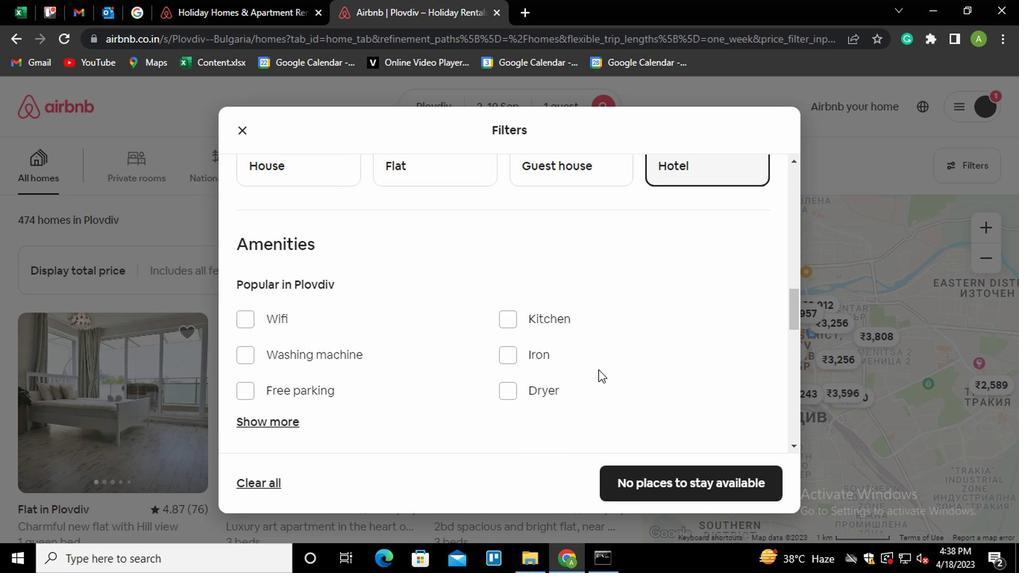 
Action: Mouse scrolled (596, 367) with delta (0, -1)
Screenshot: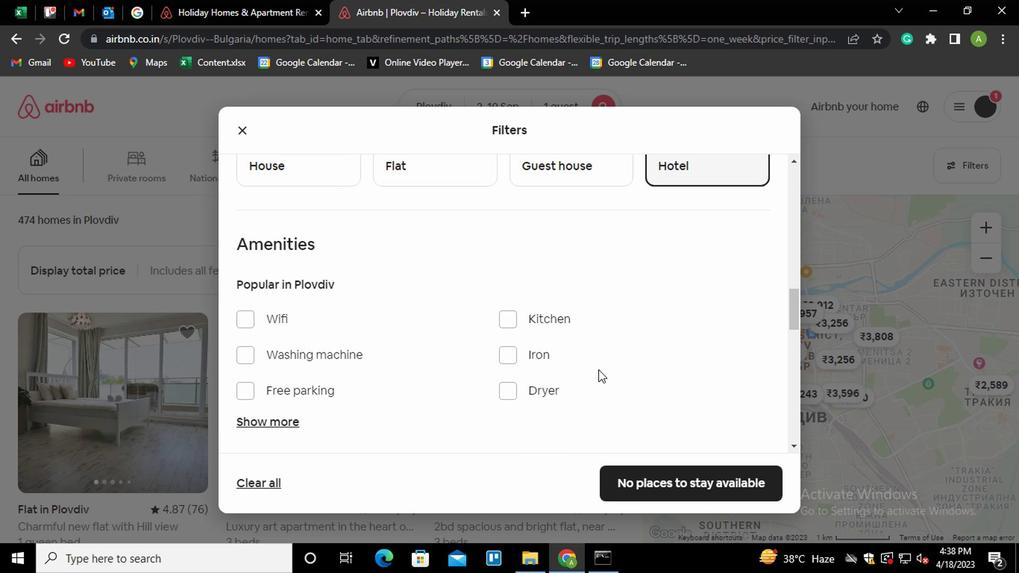 
Action: Mouse scrolled (596, 367) with delta (0, -1)
Screenshot: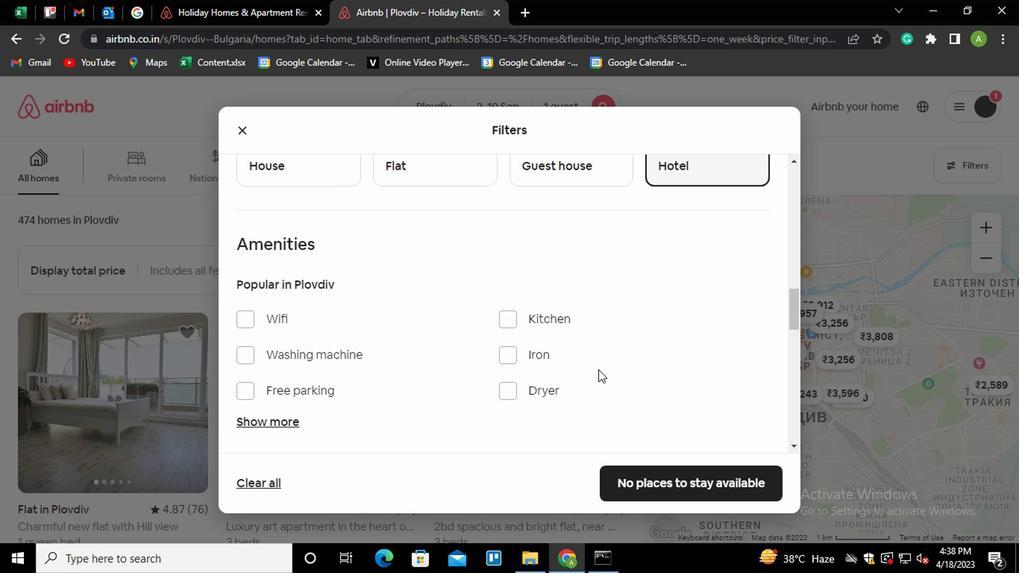 
Action: Mouse scrolled (596, 367) with delta (0, -1)
Screenshot: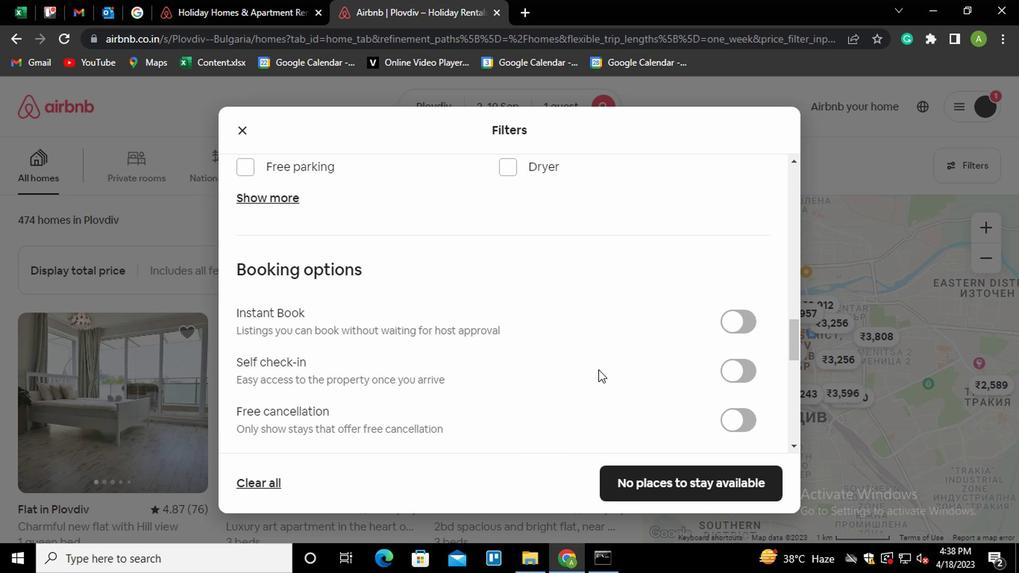 
Action: Mouse scrolled (596, 367) with delta (0, -1)
Screenshot: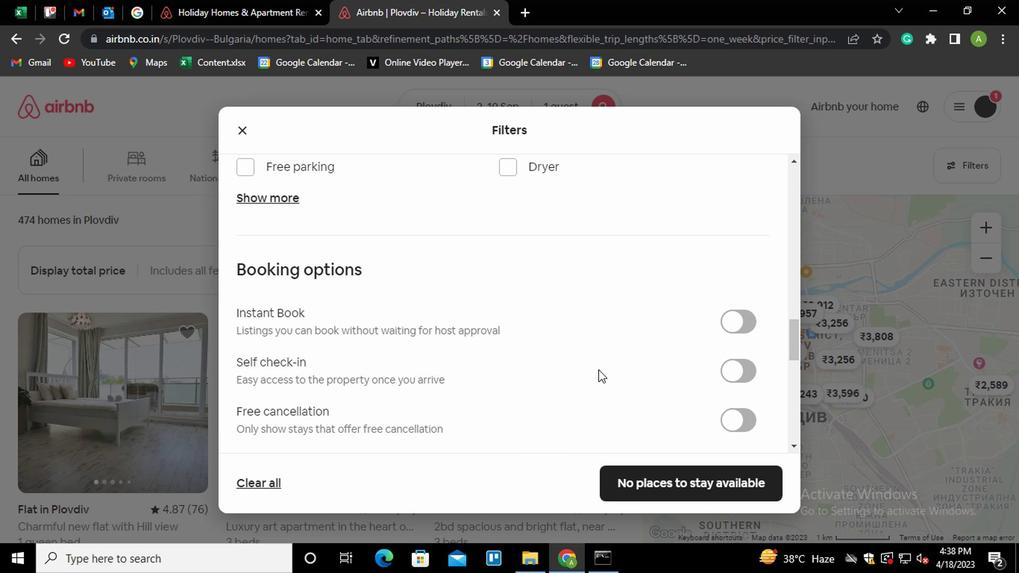 
Action: Mouse moved to (729, 215)
Screenshot: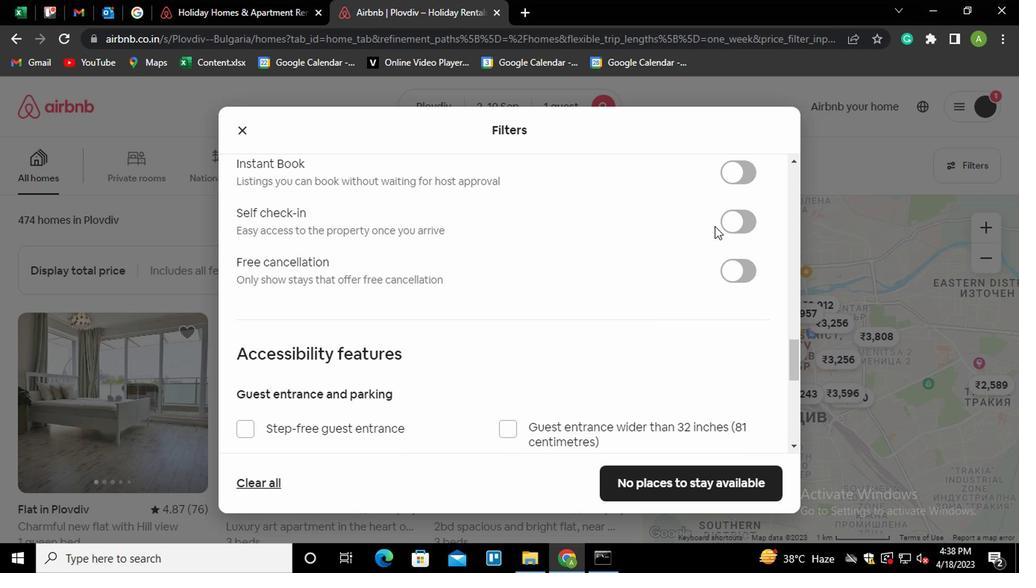
Action: Mouse pressed left at (729, 215)
Screenshot: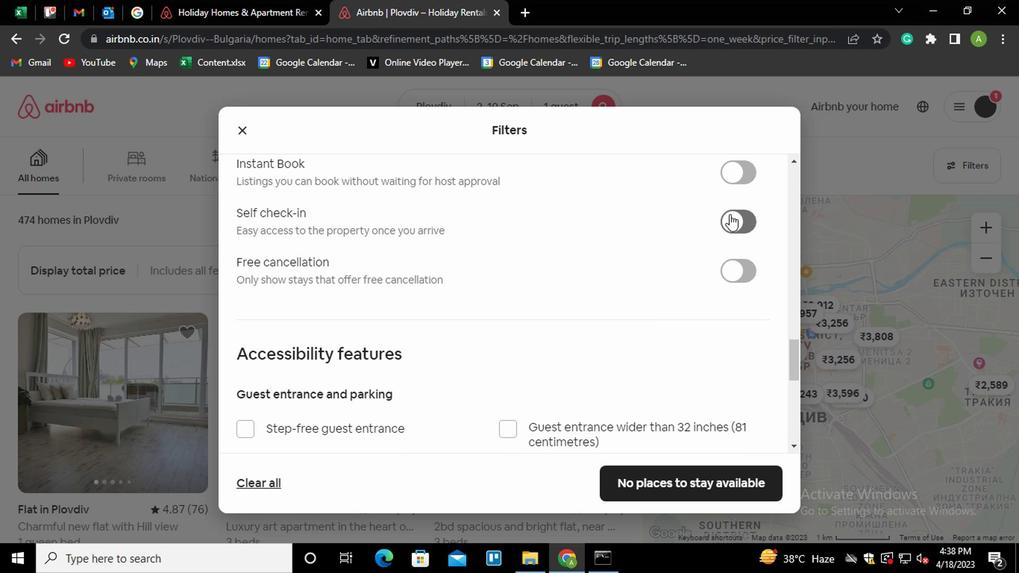 
Action: Mouse moved to (659, 347)
Screenshot: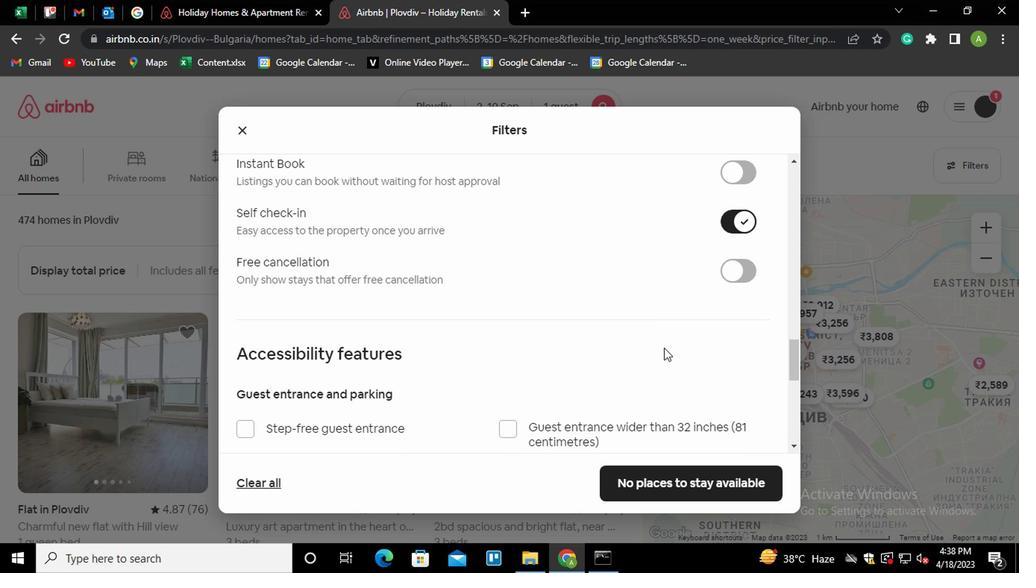 
Action: Mouse scrolled (659, 346) with delta (0, -1)
Screenshot: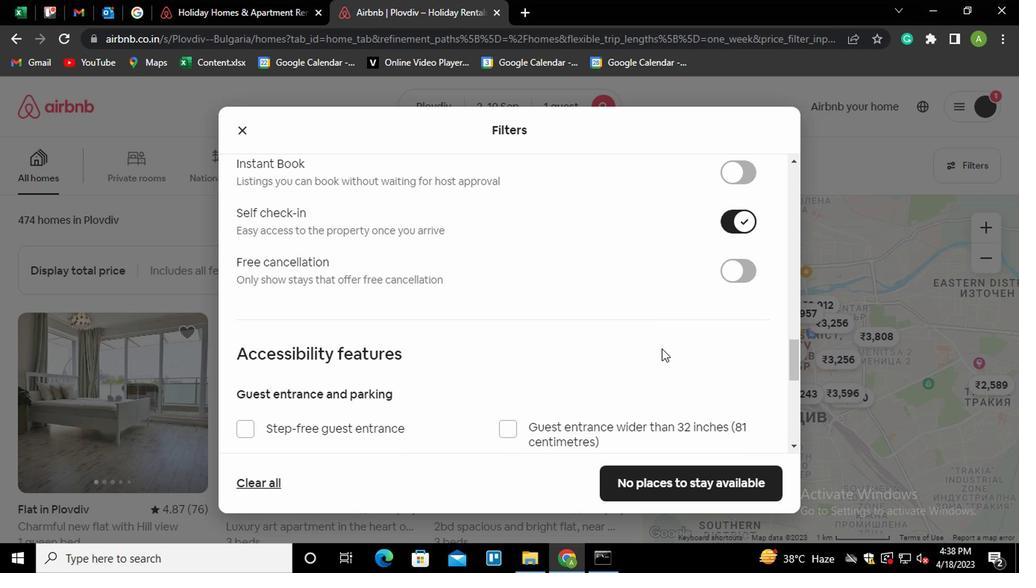 
Action: Mouse scrolled (659, 346) with delta (0, -1)
Screenshot: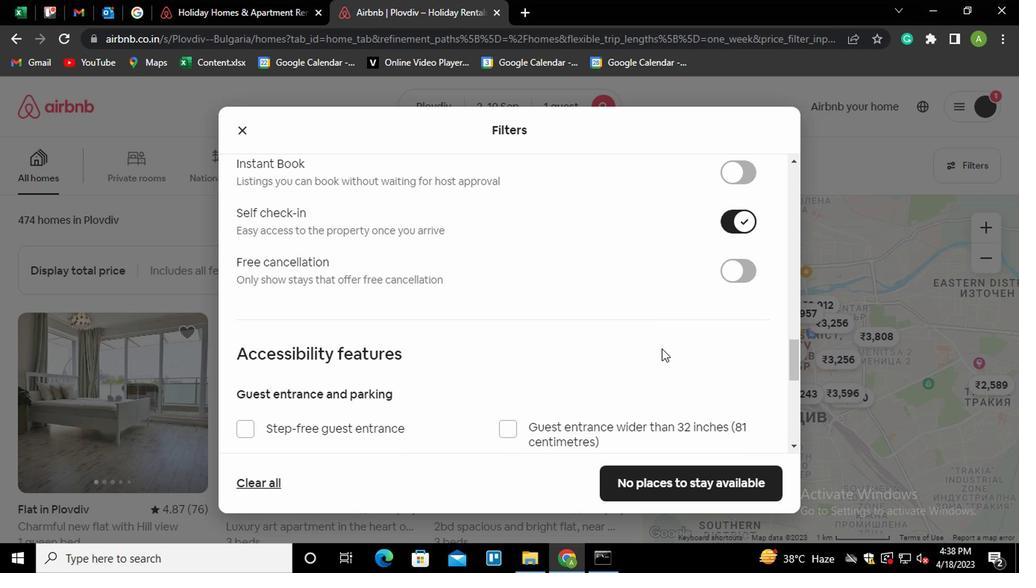 
Action: Mouse scrolled (659, 346) with delta (0, -1)
Screenshot: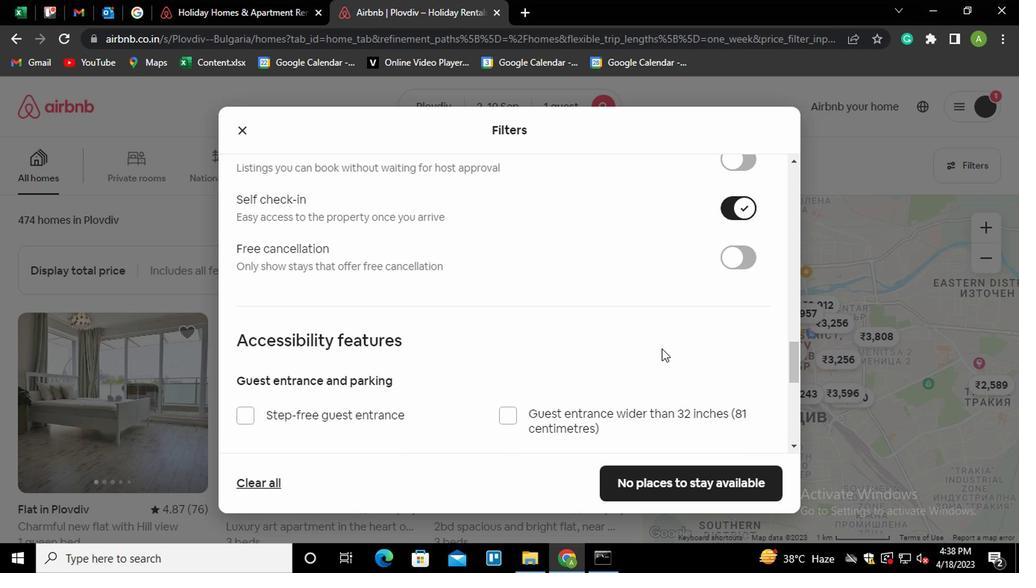 
Action: Mouse scrolled (659, 346) with delta (0, -1)
Screenshot: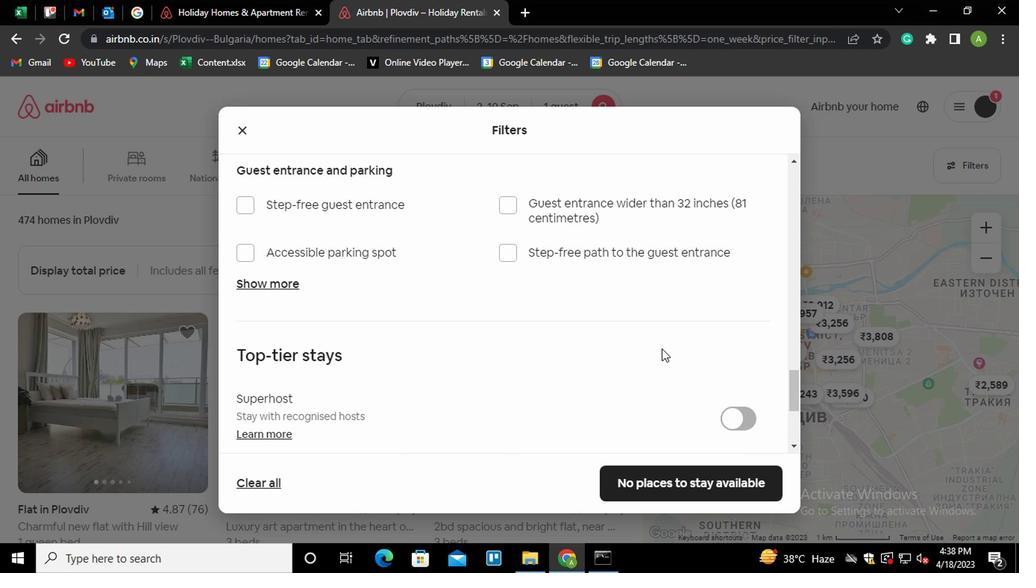 
Action: Mouse moved to (653, 351)
Screenshot: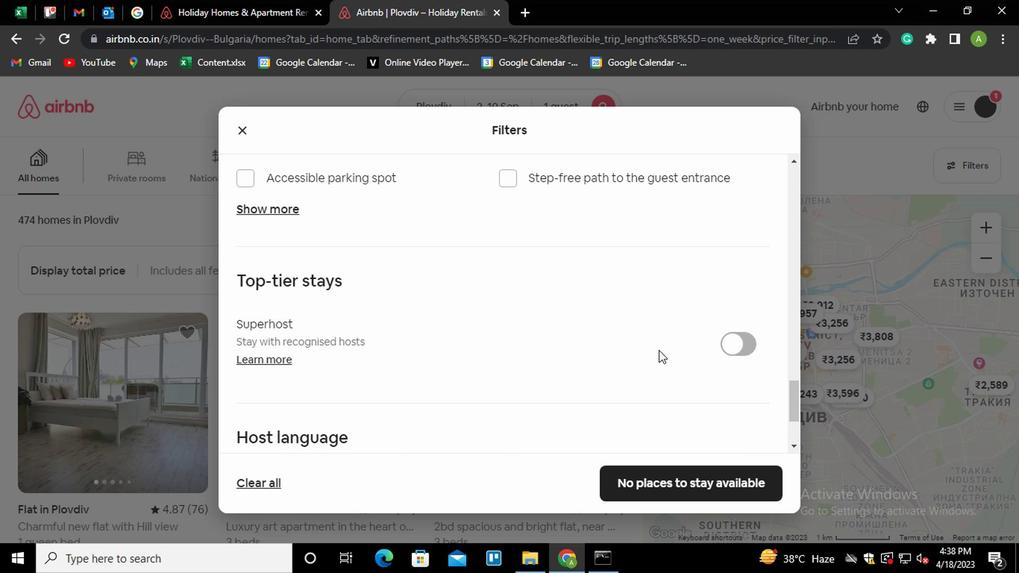 
Action: Mouse scrolled (653, 350) with delta (0, -1)
Screenshot: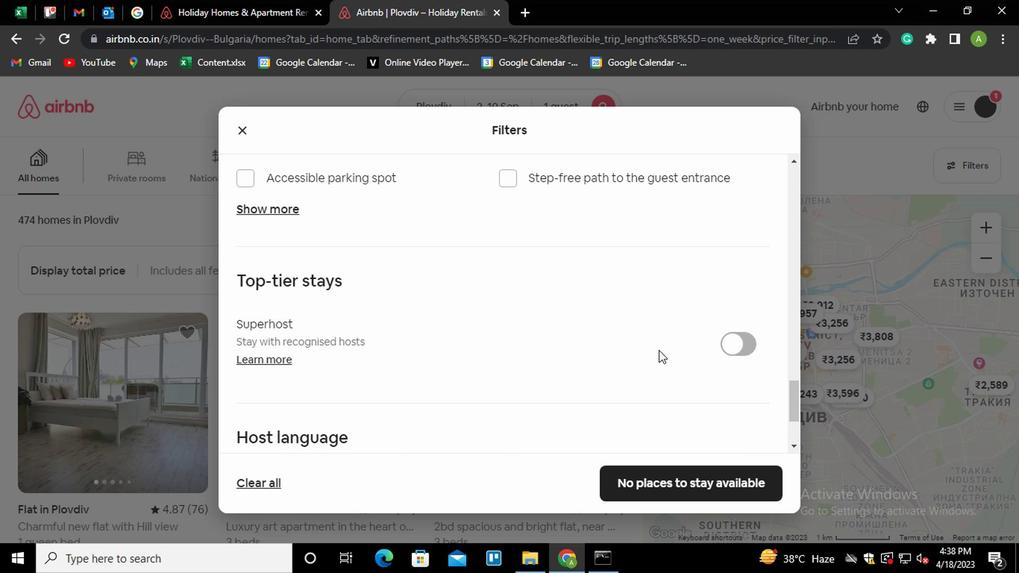 
Action: Mouse scrolled (653, 350) with delta (0, -1)
Screenshot: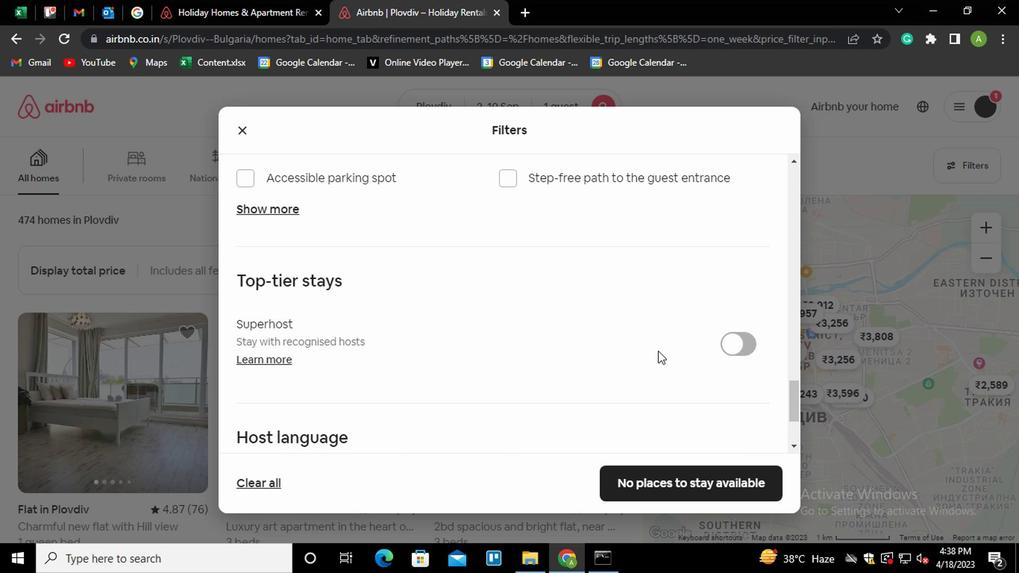 
Action: Mouse scrolled (653, 350) with delta (0, -1)
Screenshot: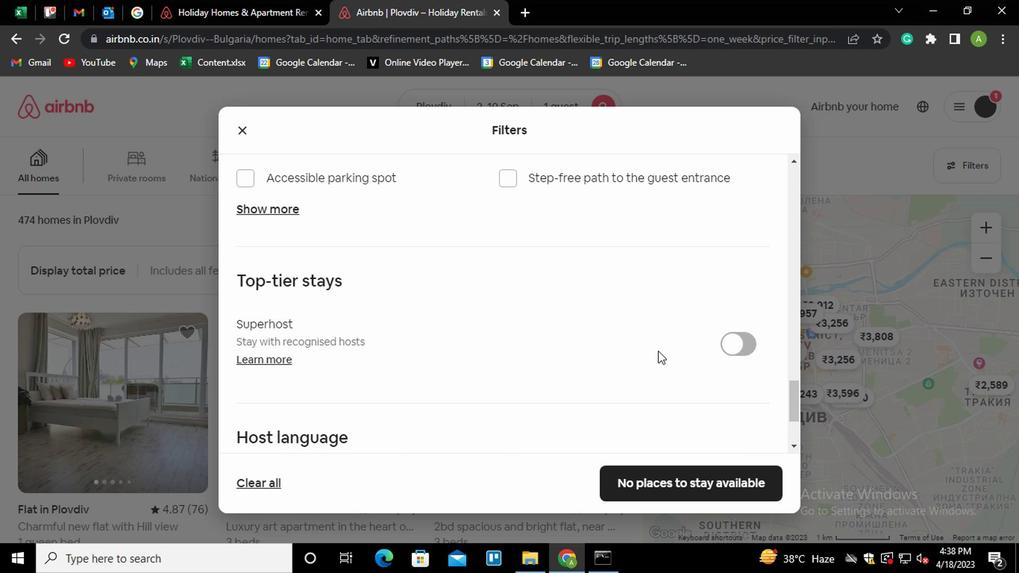 
Action: Mouse moved to (290, 349)
Screenshot: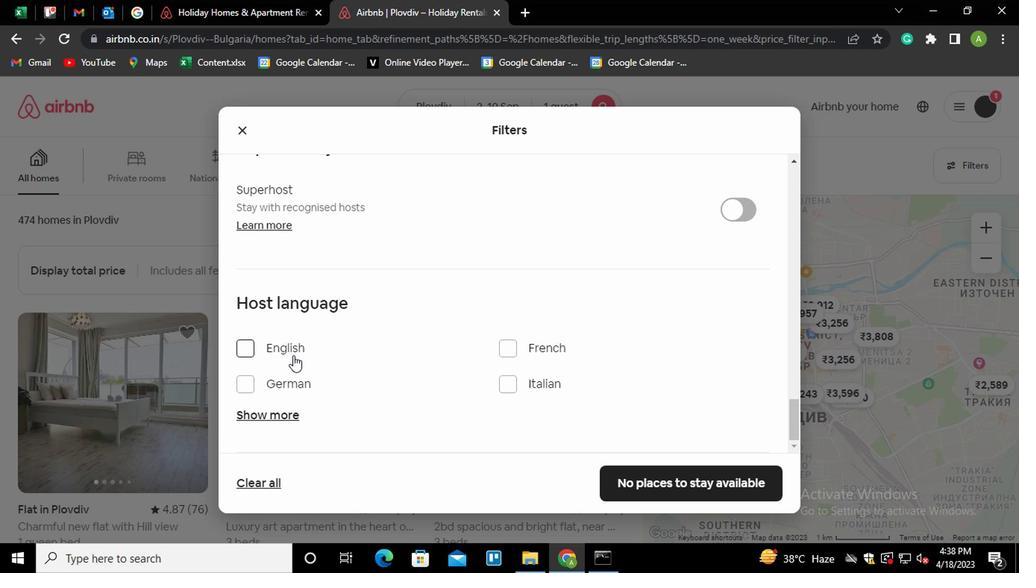 
Action: Mouse pressed left at (290, 349)
Screenshot: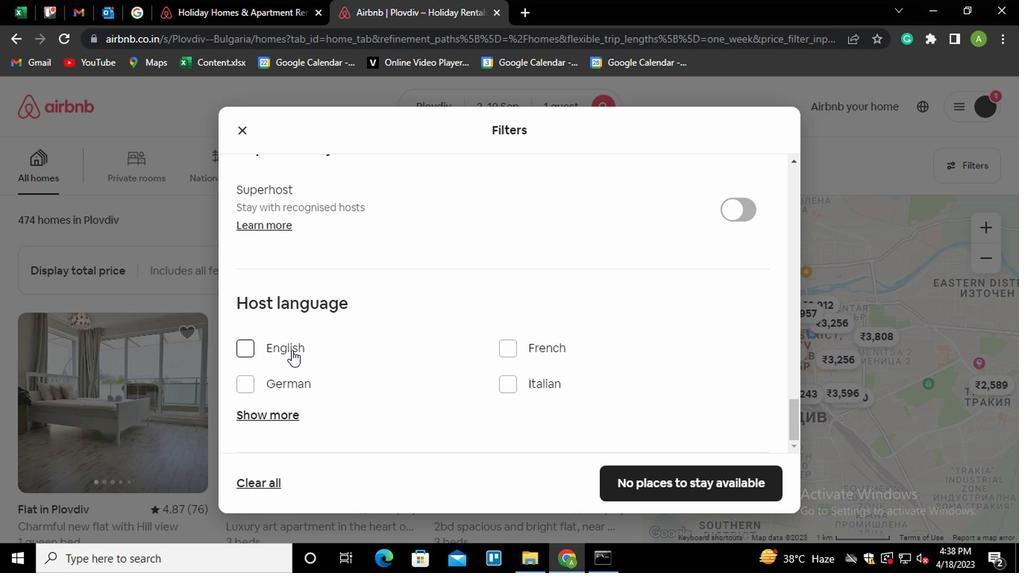 
Action: Mouse moved to (705, 471)
Screenshot: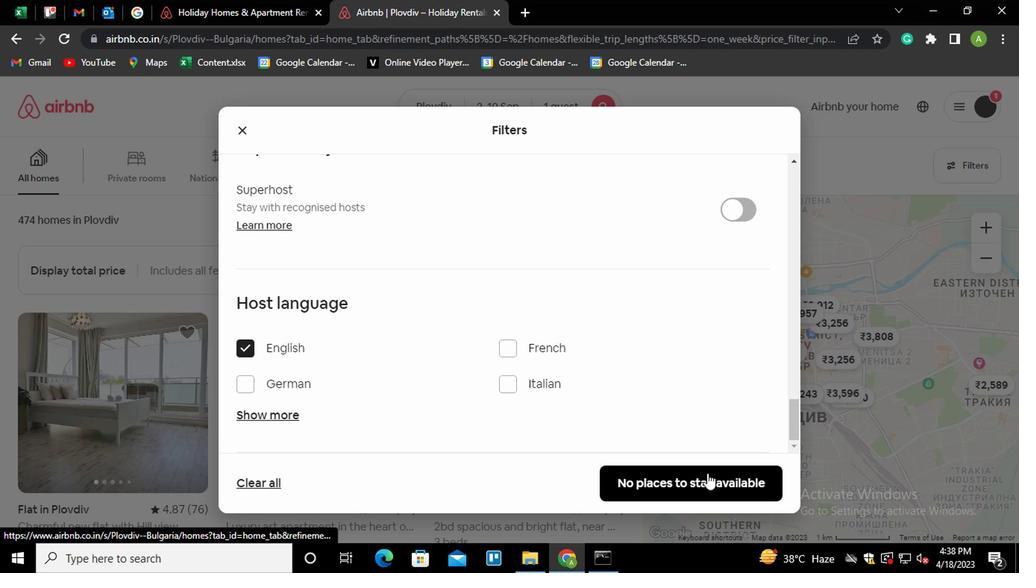 
Action: Mouse pressed left at (705, 471)
Screenshot: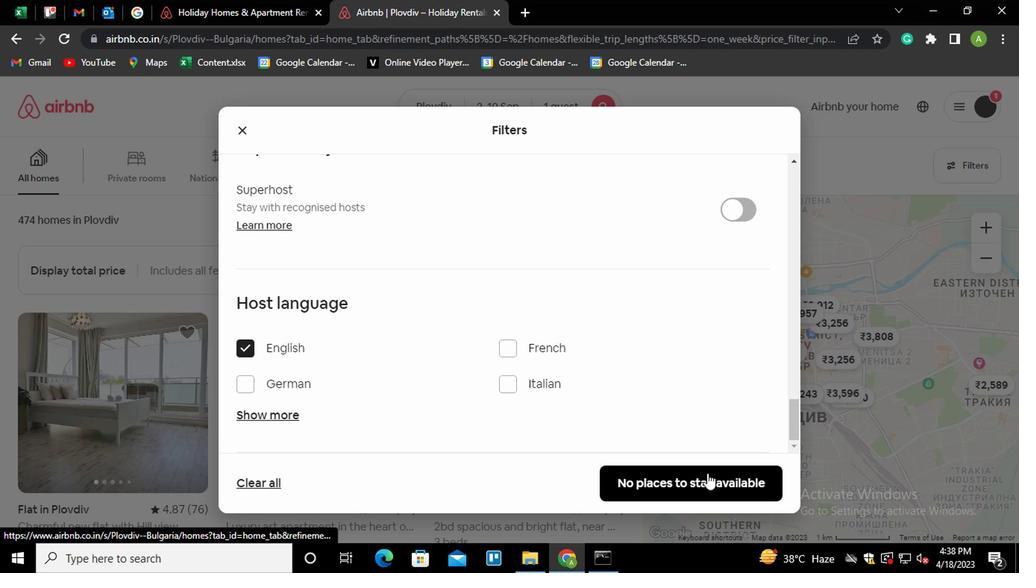 
